 Task: Look for space in Char Bhadrāsan, Bangladesh from 2nd June, 2023 to 15th June, 2023 for 2 adults and 1 pet in price range Rs.10000 to Rs.15000. Place can be entire place with 1  bedroom having 1 bed and 1 bathroom. Property type can be hotel. Amenities needed are: air conditioning, . Booking option can be shelf check-in. Required host language is English.
Action: Mouse moved to (426, 101)
Screenshot: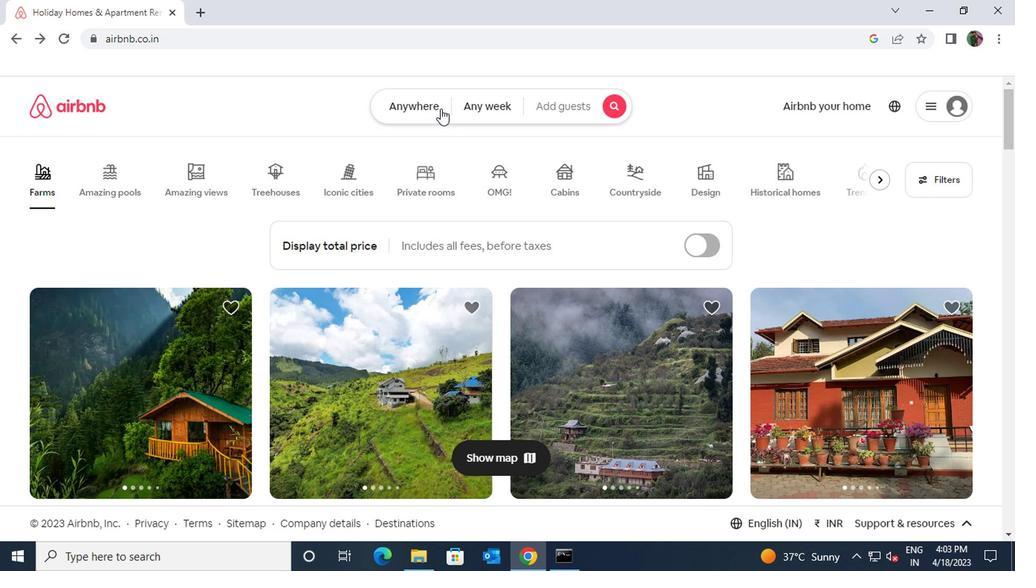 
Action: Mouse pressed left at (426, 101)
Screenshot: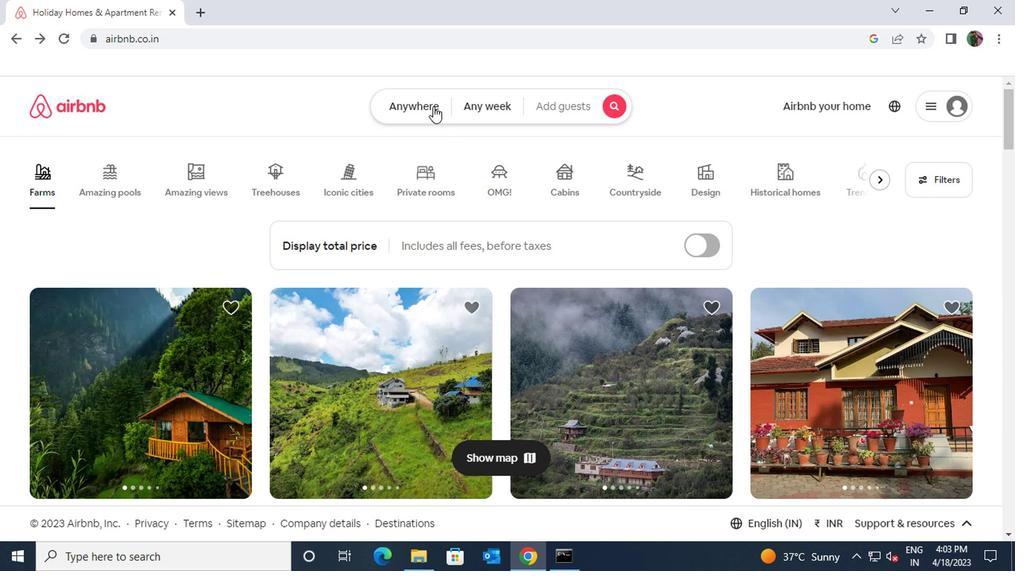 
Action: Mouse moved to (329, 162)
Screenshot: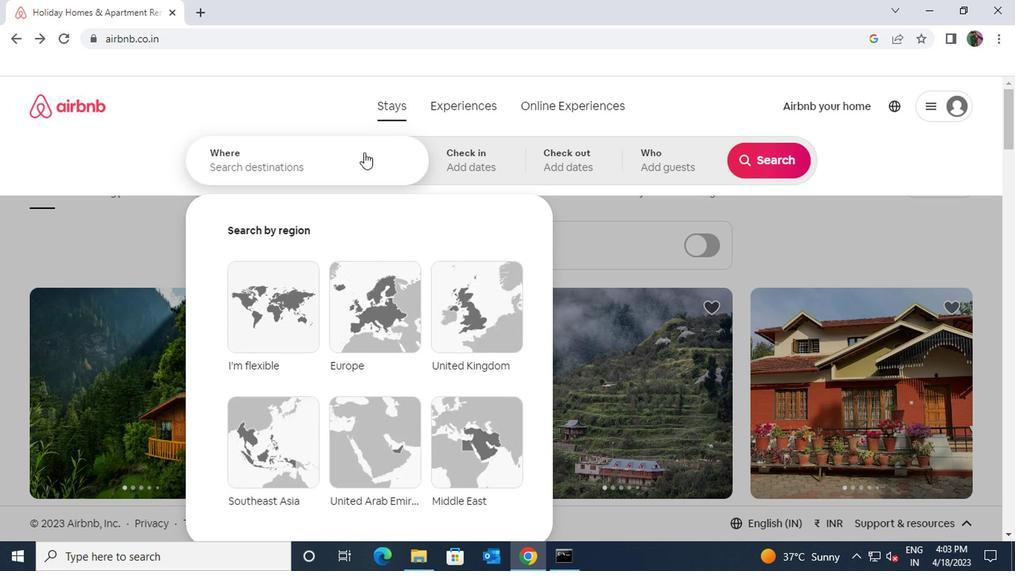
Action: Mouse pressed left at (329, 162)
Screenshot: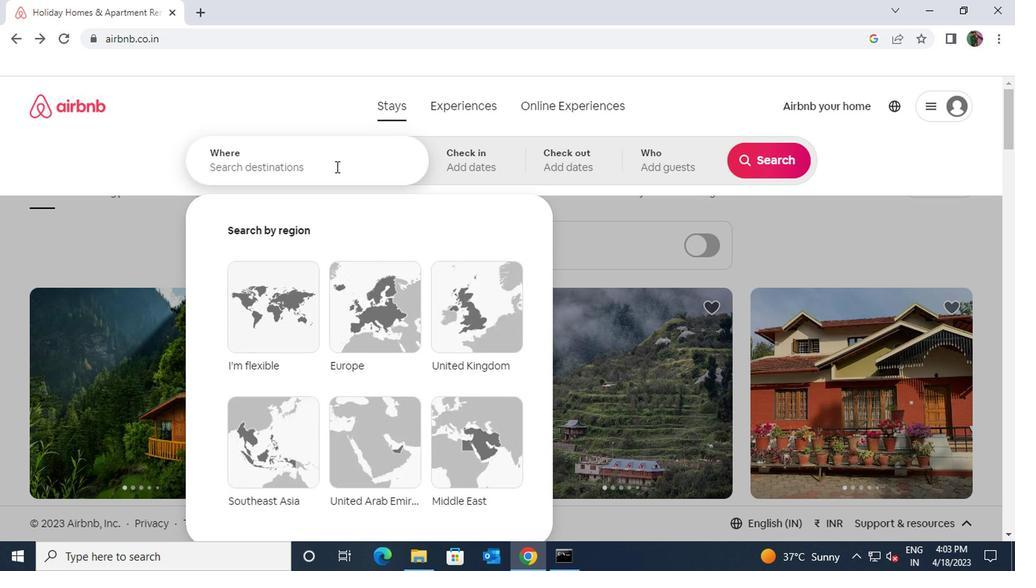 
Action: Key pressed bhadrasan
Screenshot: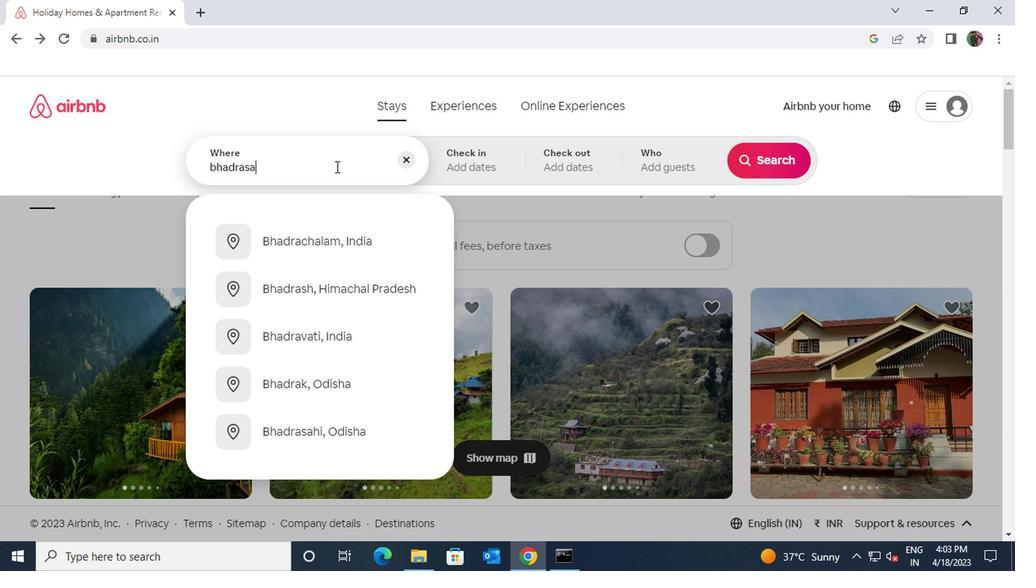 
Action: Mouse moved to (324, 238)
Screenshot: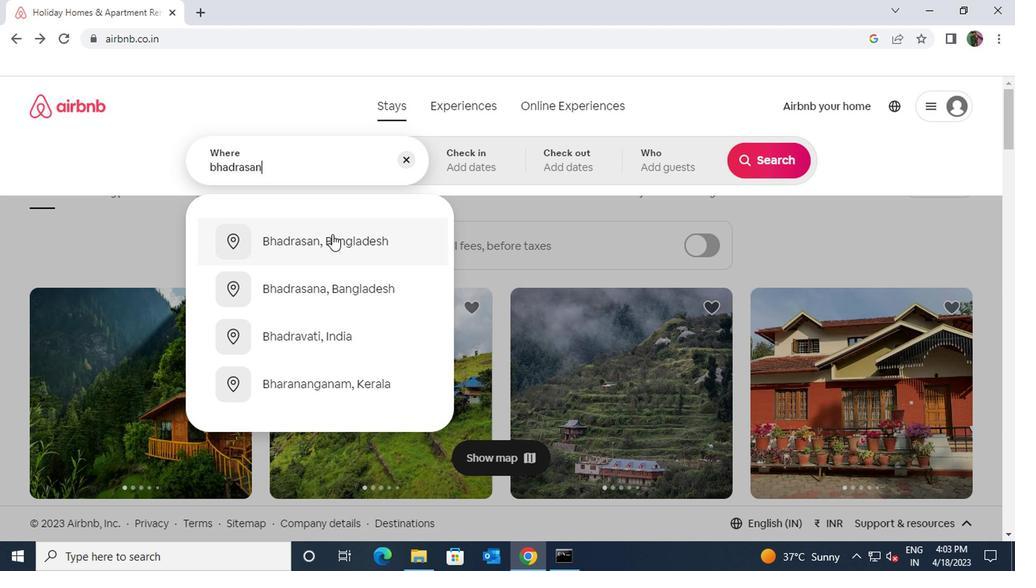
Action: Mouse pressed left at (324, 238)
Screenshot: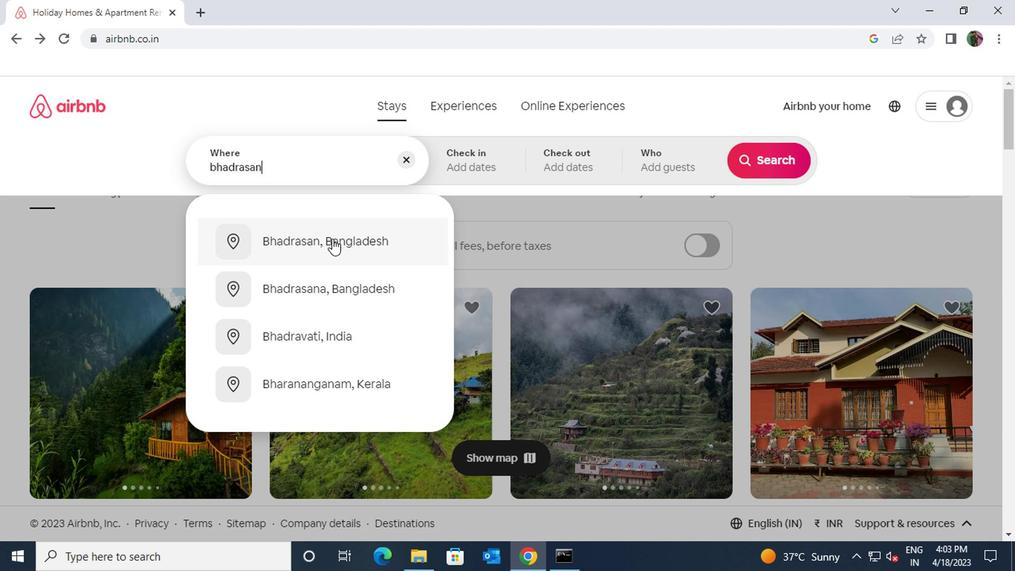 
Action: Mouse moved to (745, 278)
Screenshot: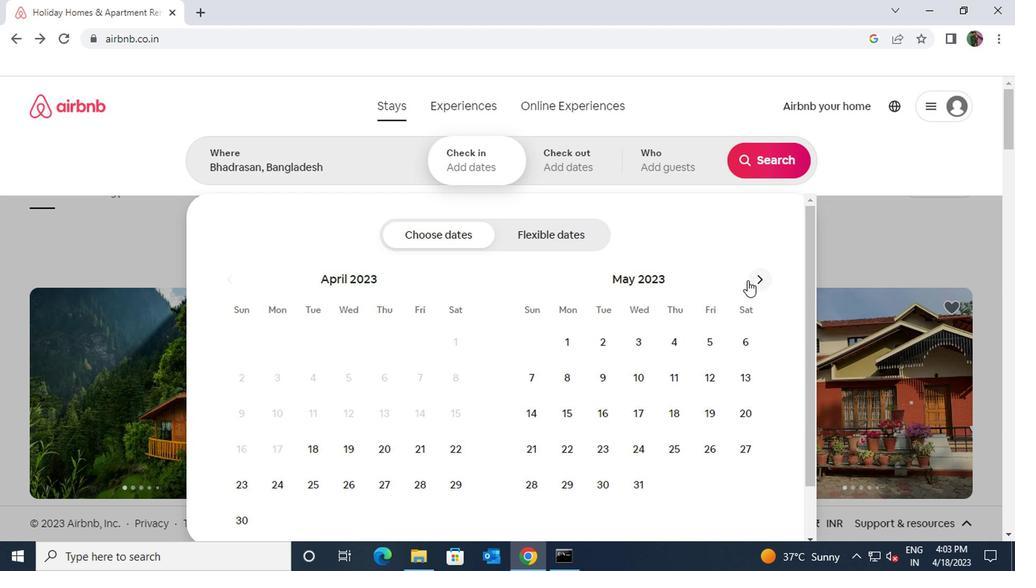 
Action: Mouse pressed left at (745, 278)
Screenshot: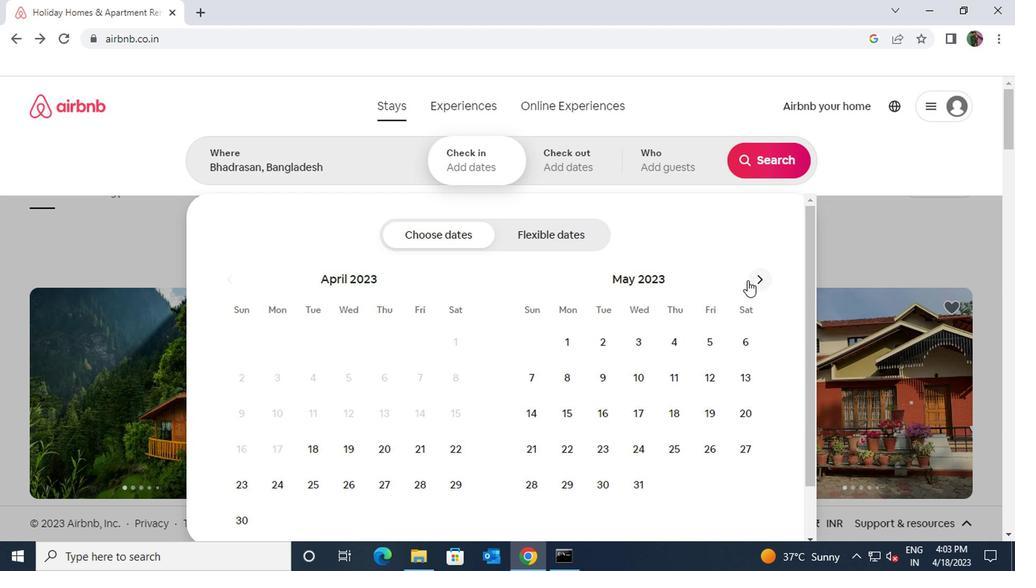 
Action: Mouse moved to (756, 279)
Screenshot: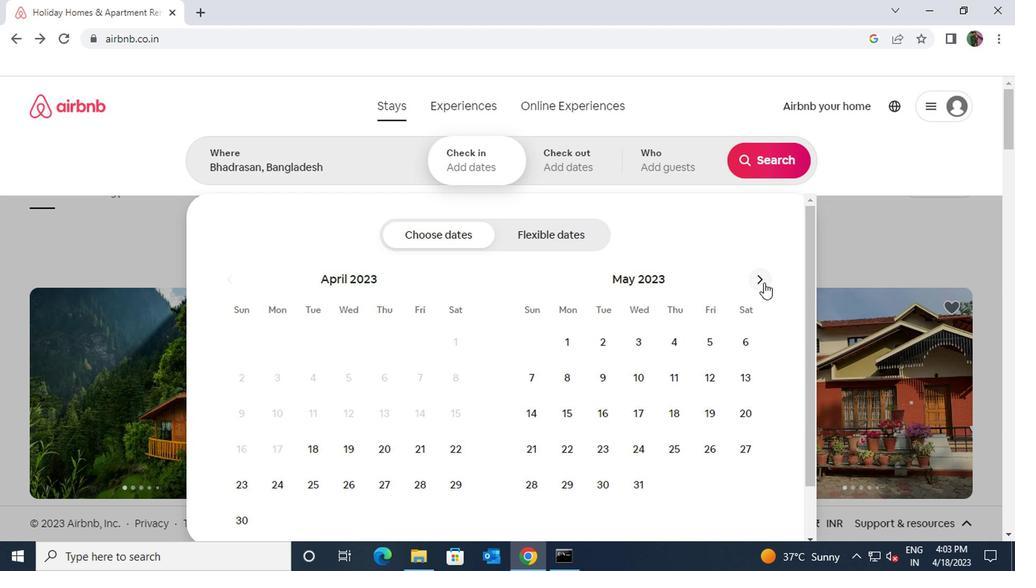 
Action: Mouse pressed left at (756, 279)
Screenshot: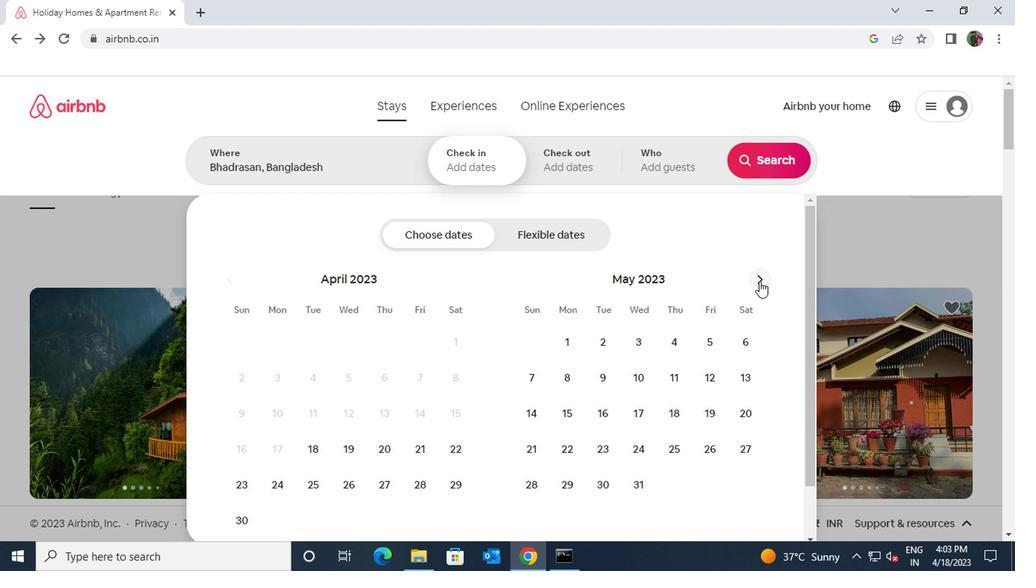 
Action: Mouse moved to (713, 344)
Screenshot: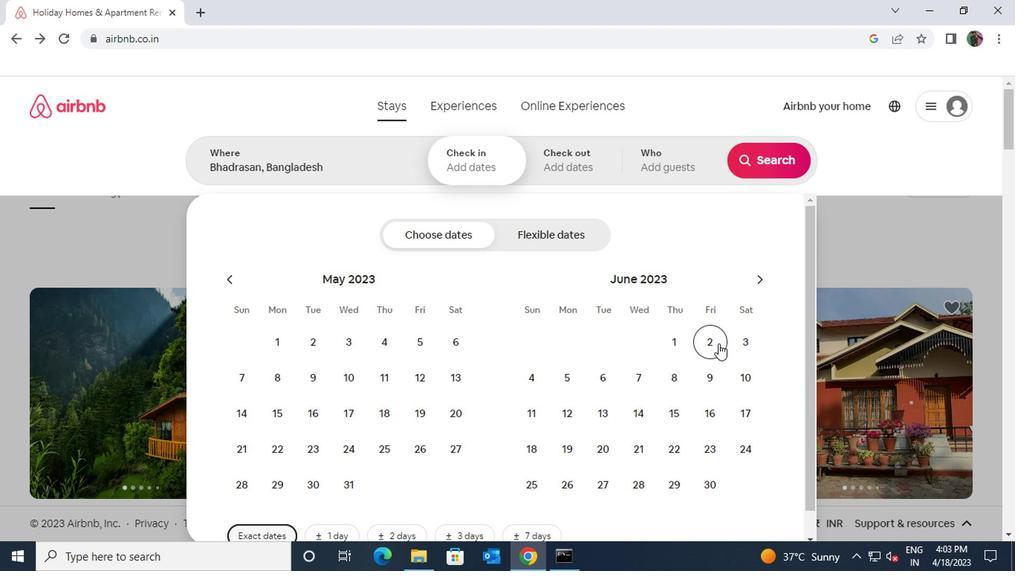 
Action: Mouse pressed left at (713, 344)
Screenshot: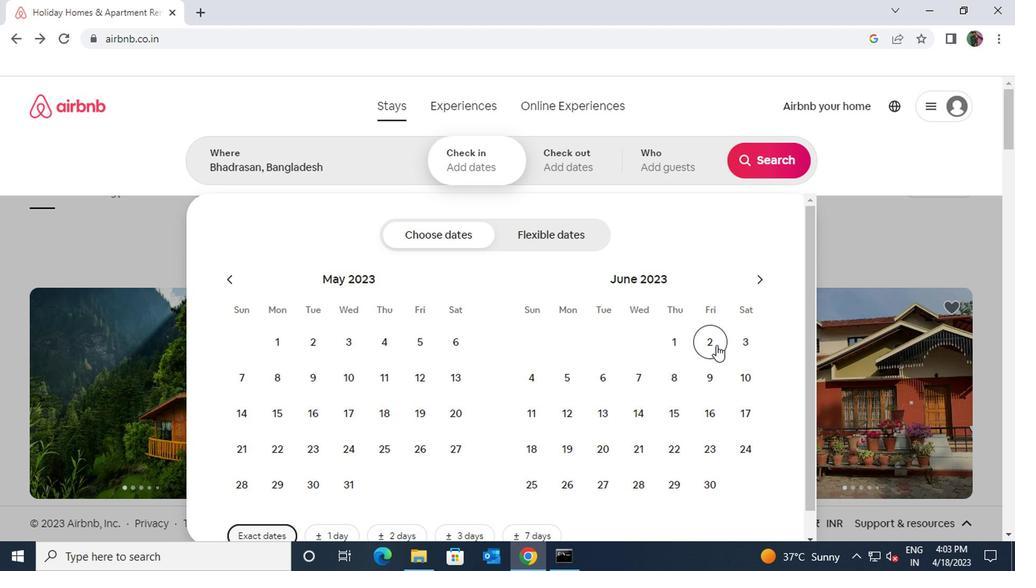 
Action: Mouse moved to (670, 412)
Screenshot: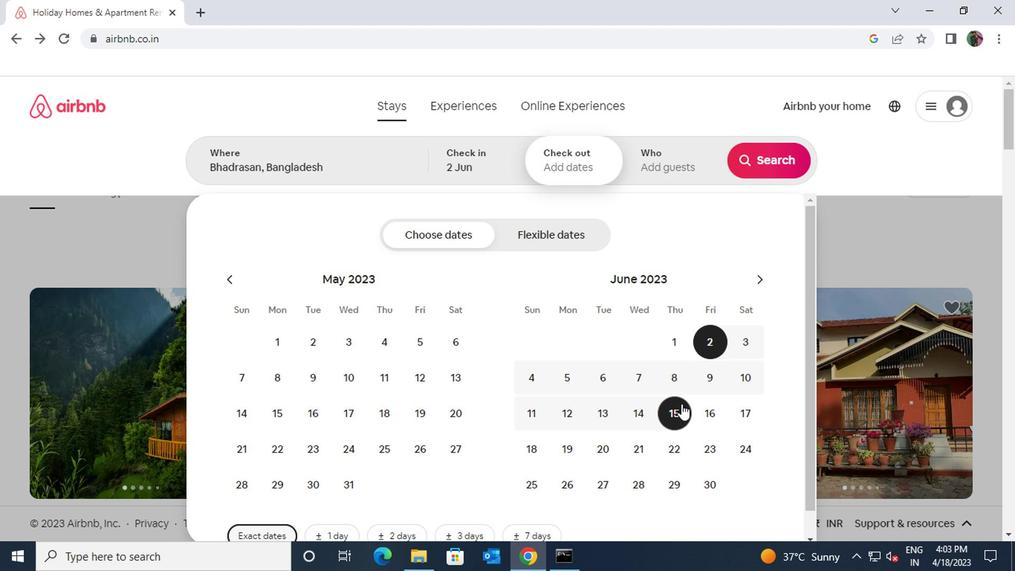 
Action: Mouse pressed left at (670, 412)
Screenshot: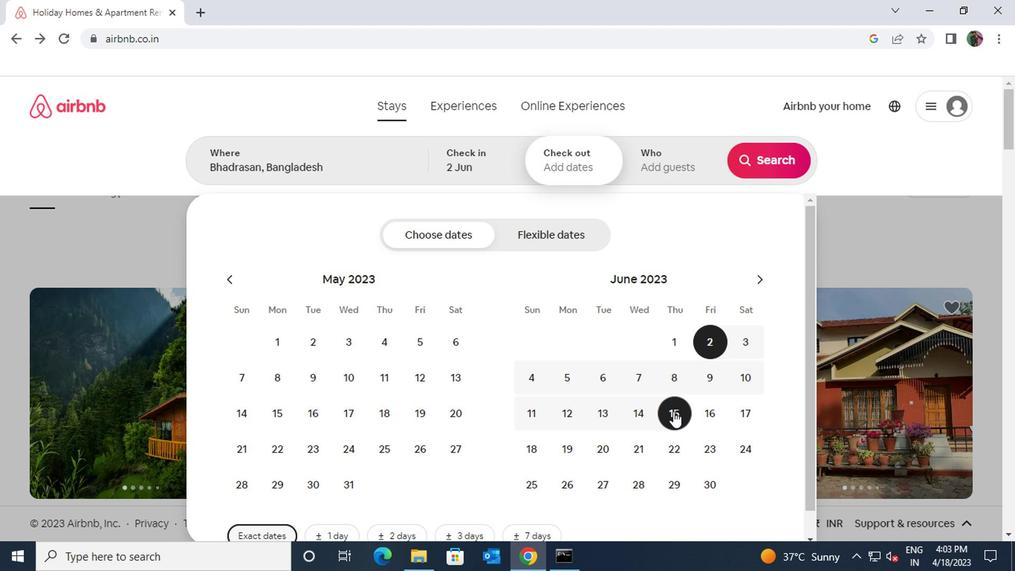
Action: Mouse moved to (655, 158)
Screenshot: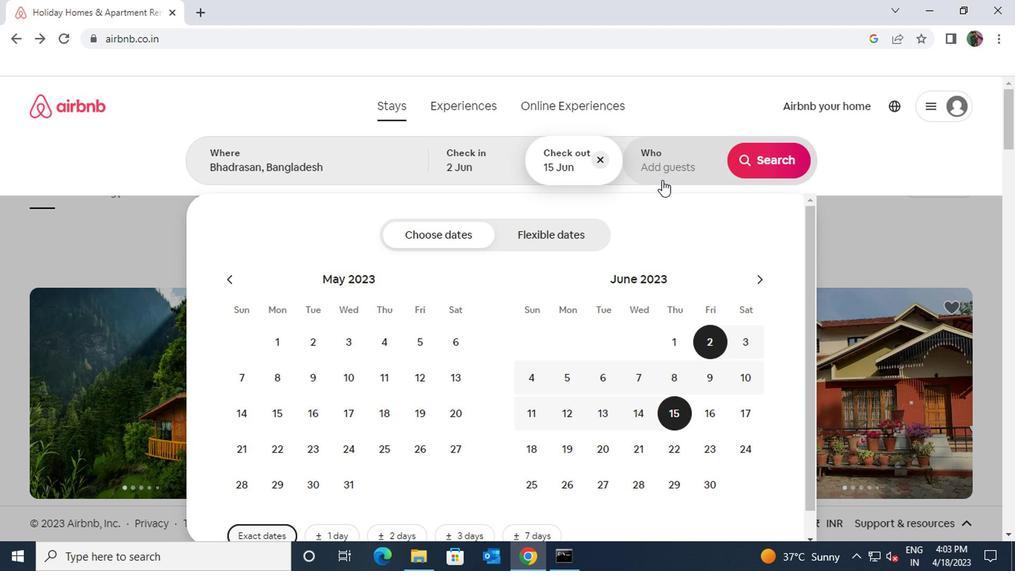 
Action: Mouse pressed left at (655, 158)
Screenshot: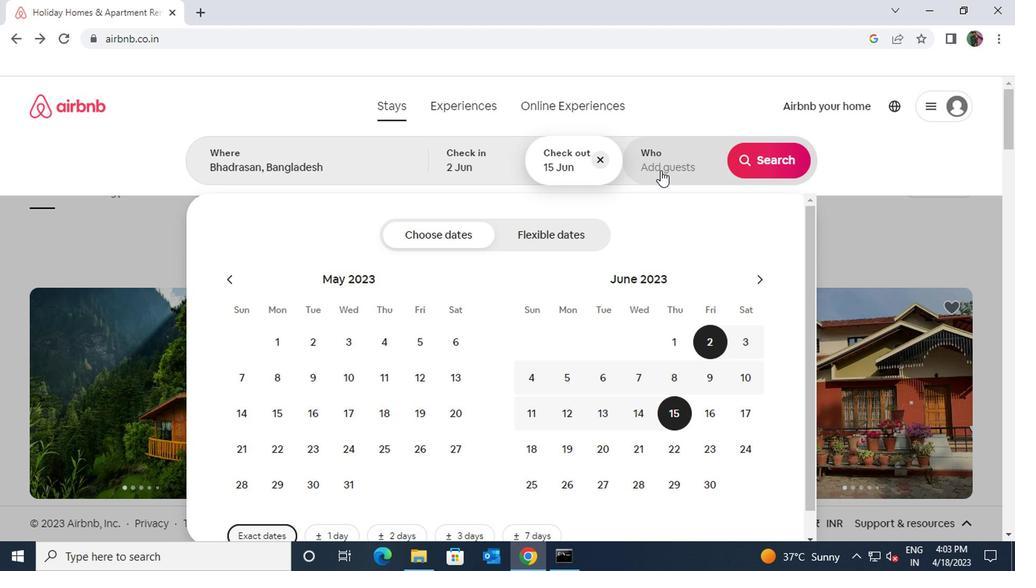 
Action: Mouse moved to (771, 233)
Screenshot: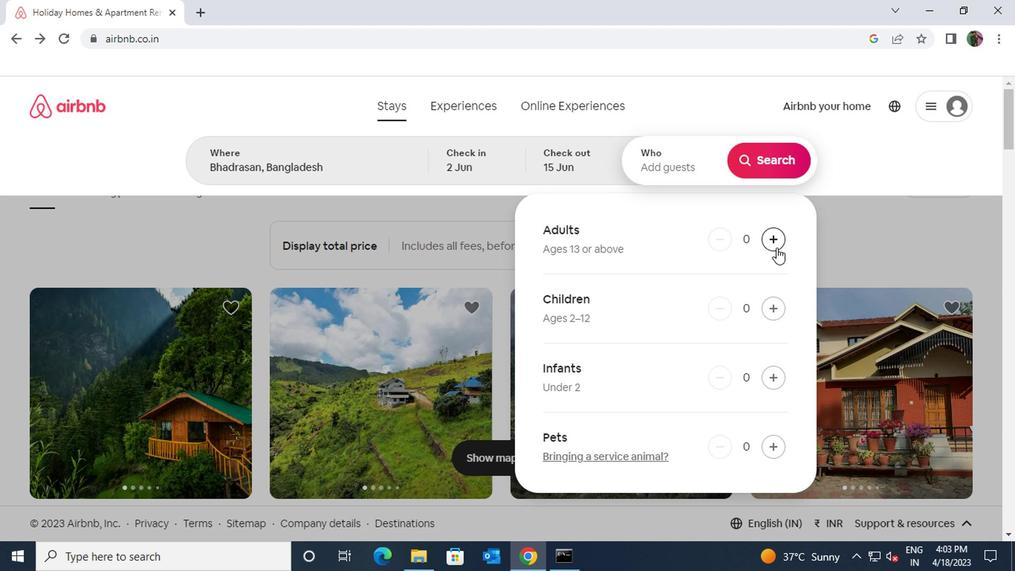 
Action: Mouse pressed left at (771, 233)
Screenshot: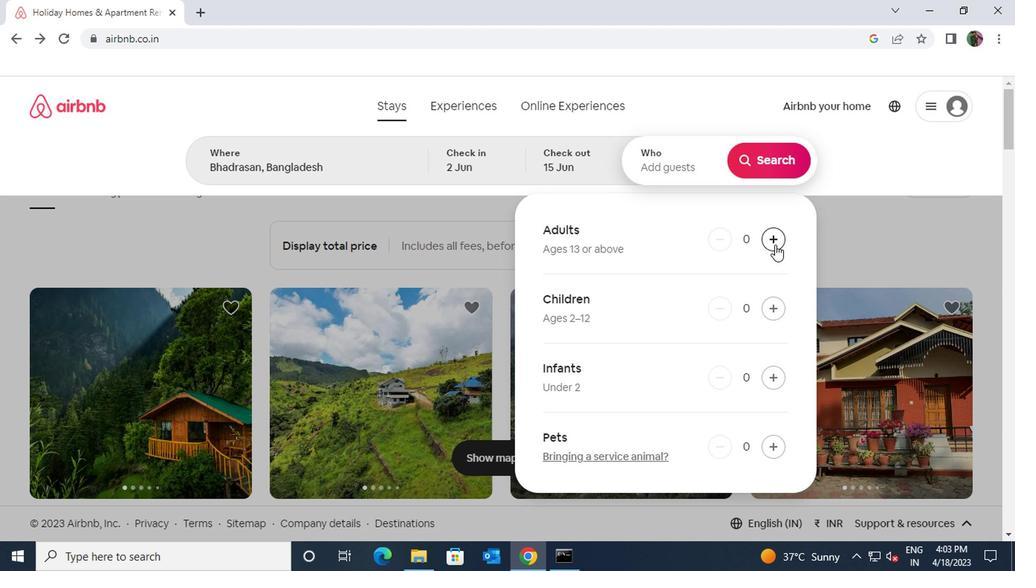 
Action: Mouse pressed left at (771, 233)
Screenshot: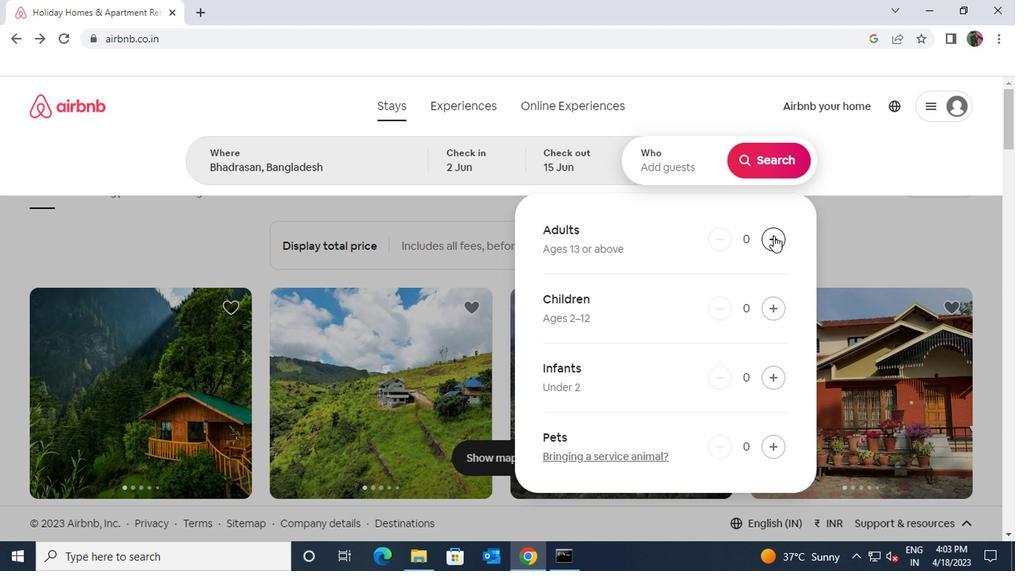 
Action: Mouse moved to (771, 445)
Screenshot: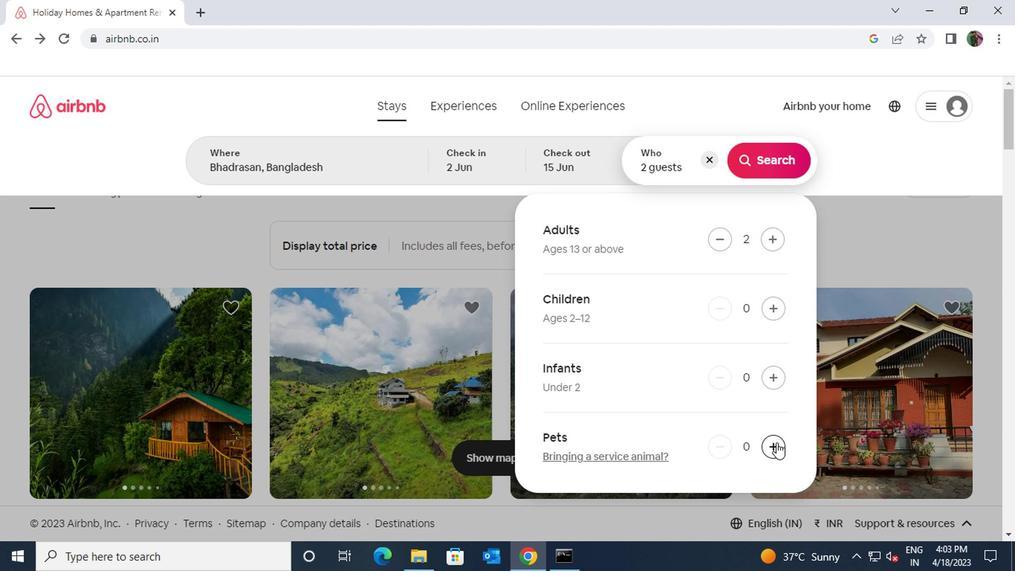 
Action: Mouse pressed left at (771, 445)
Screenshot: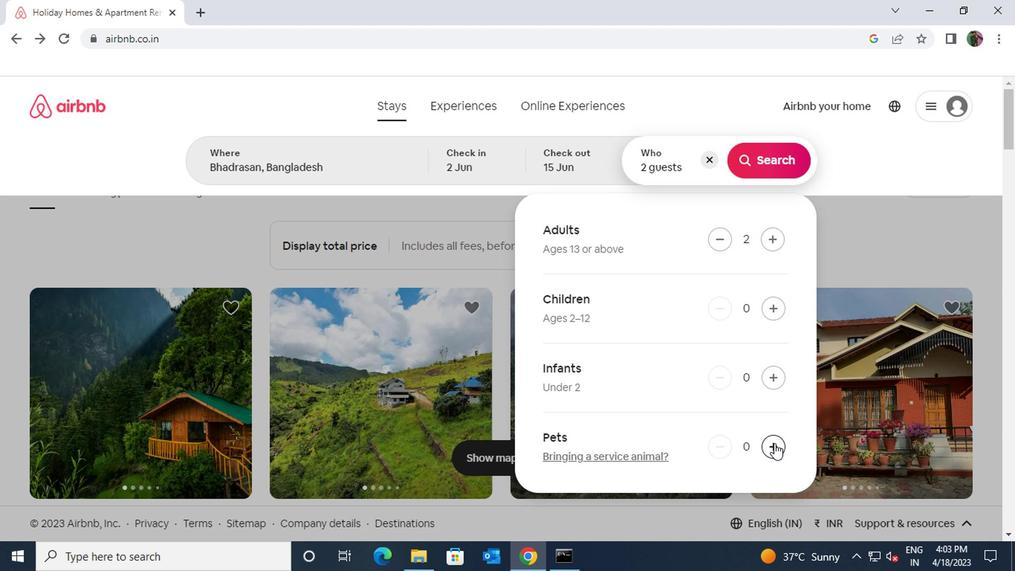 
Action: Mouse moved to (756, 161)
Screenshot: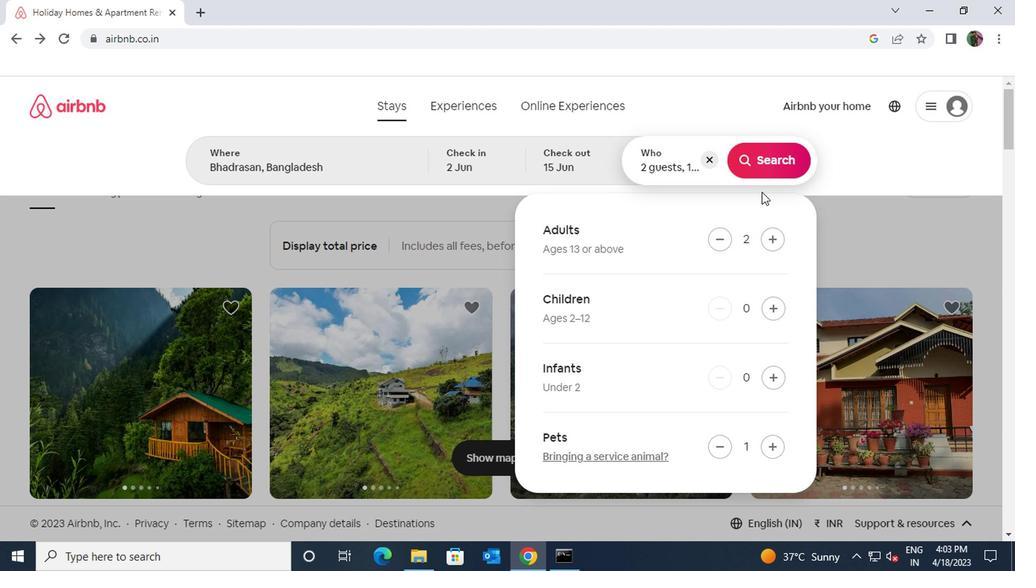 
Action: Mouse pressed left at (756, 161)
Screenshot: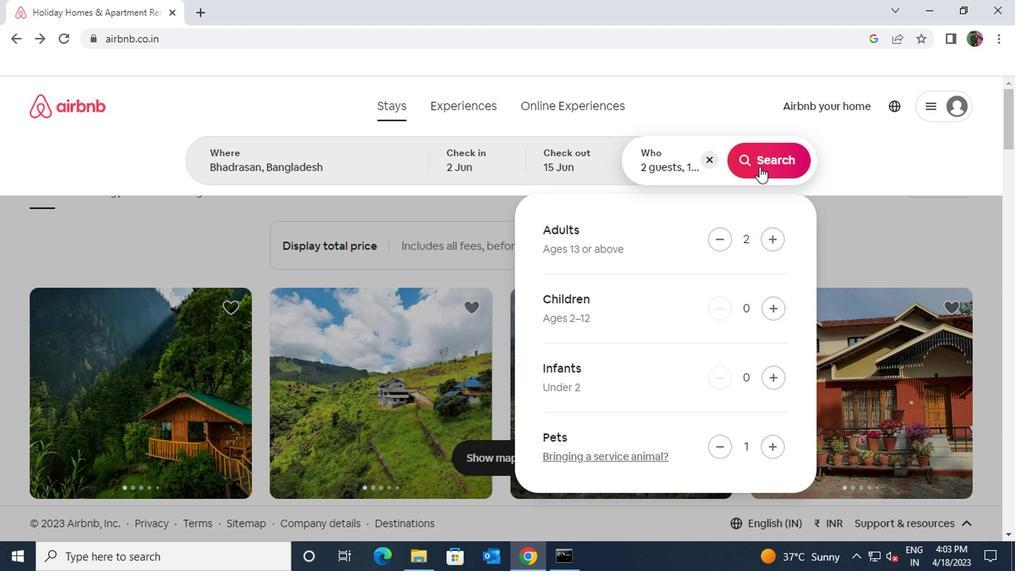 
Action: Mouse moved to (943, 155)
Screenshot: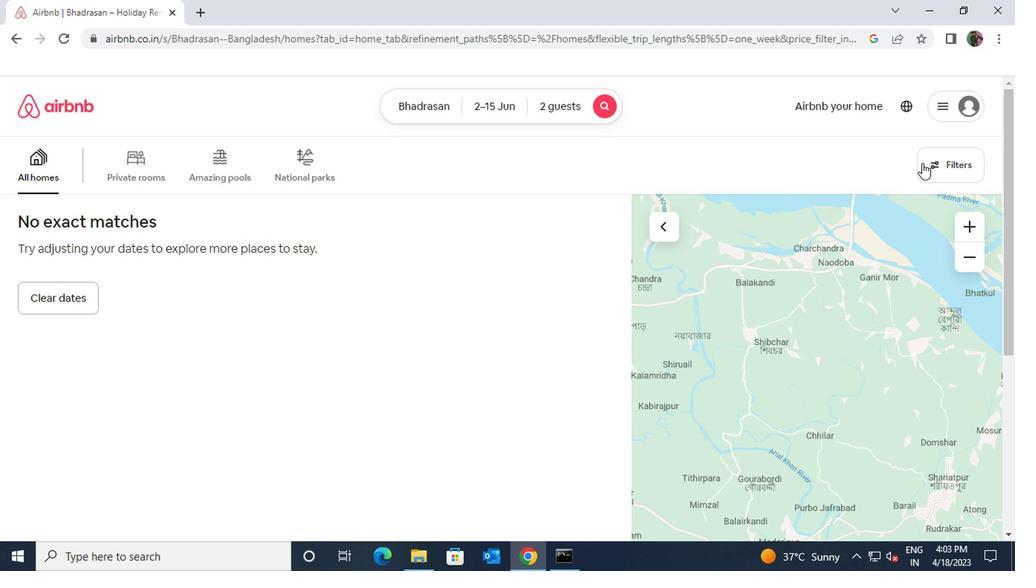 
Action: Mouse pressed left at (943, 155)
Screenshot: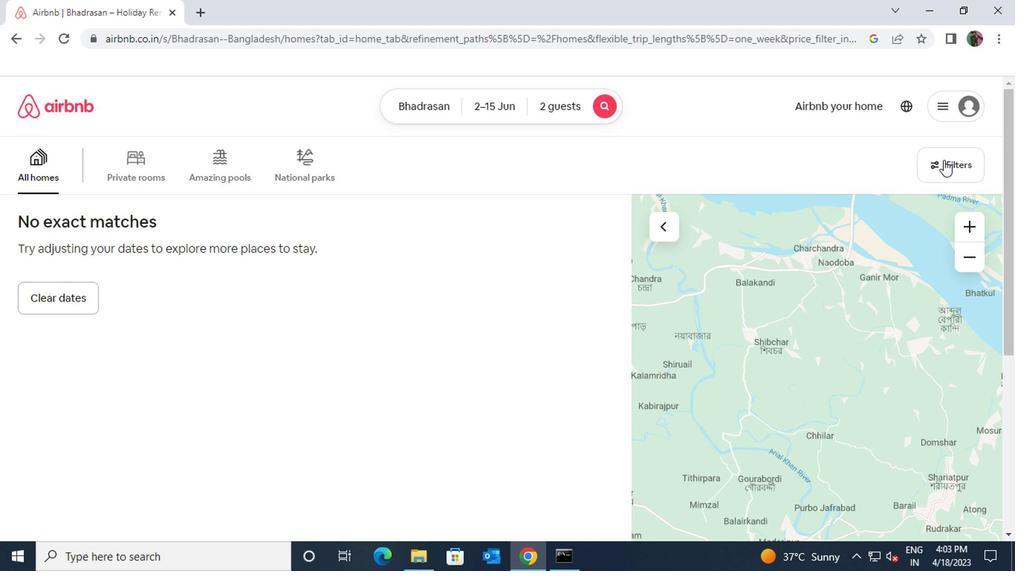 
Action: Mouse moved to (300, 251)
Screenshot: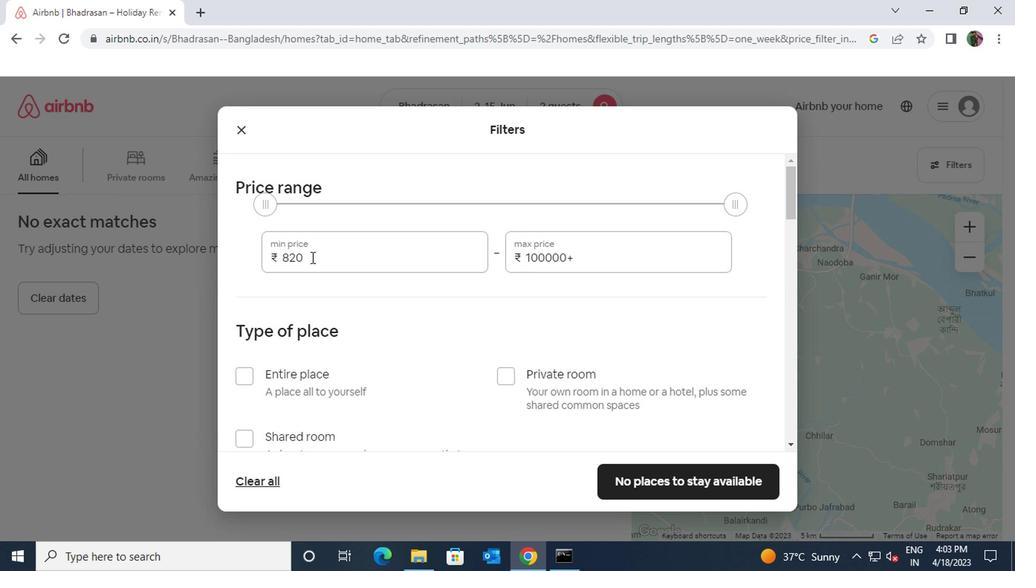 
Action: Mouse pressed left at (300, 251)
Screenshot: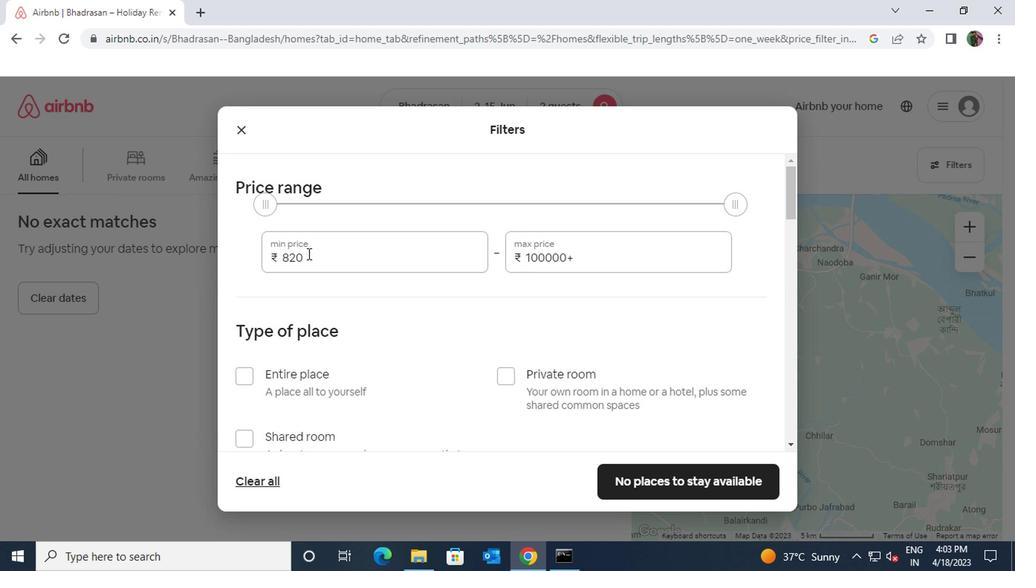 
Action: Mouse moved to (269, 252)
Screenshot: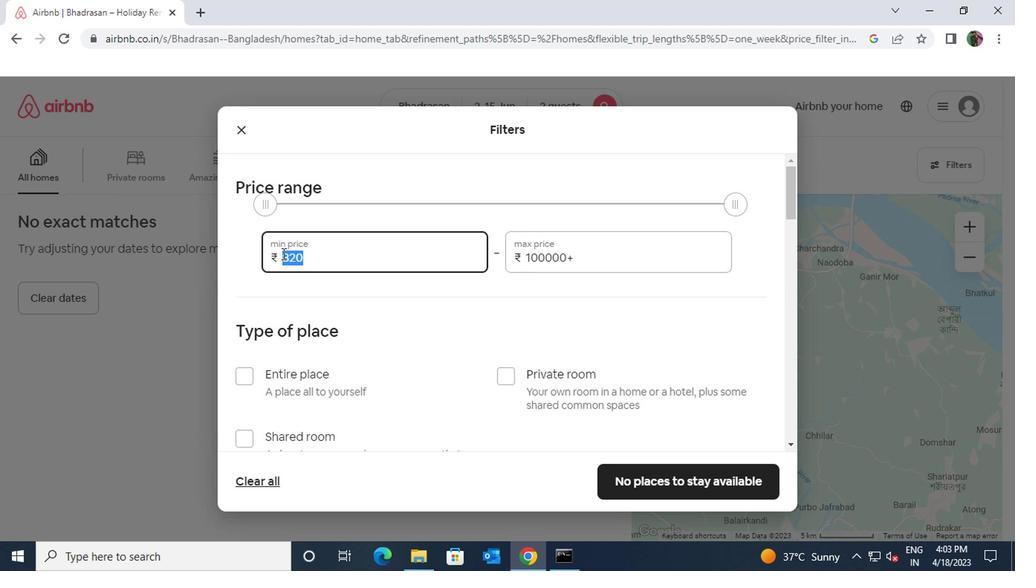 
Action: Key pressed 10000
Screenshot: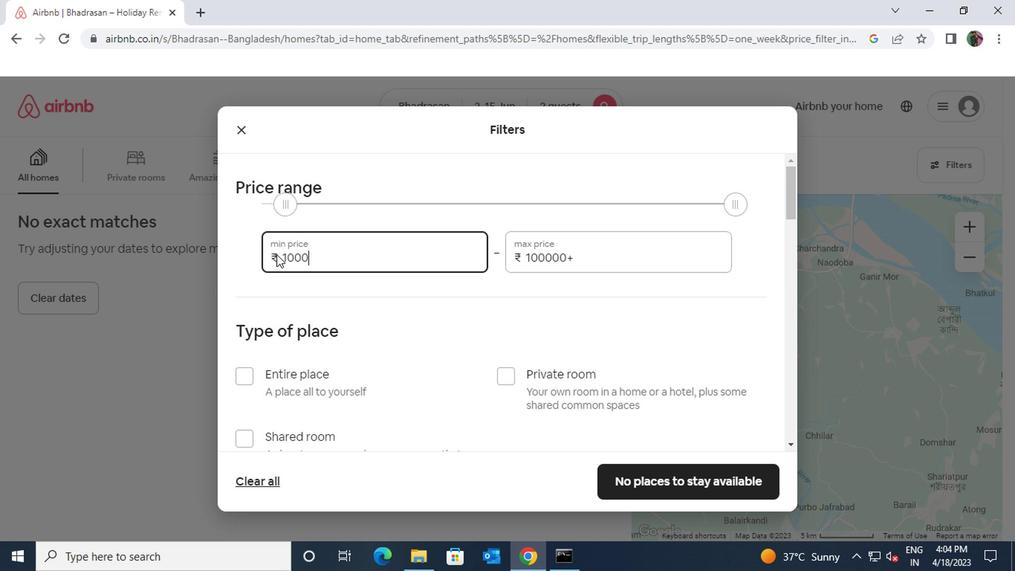 
Action: Mouse moved to (582, 257)
Screenshot: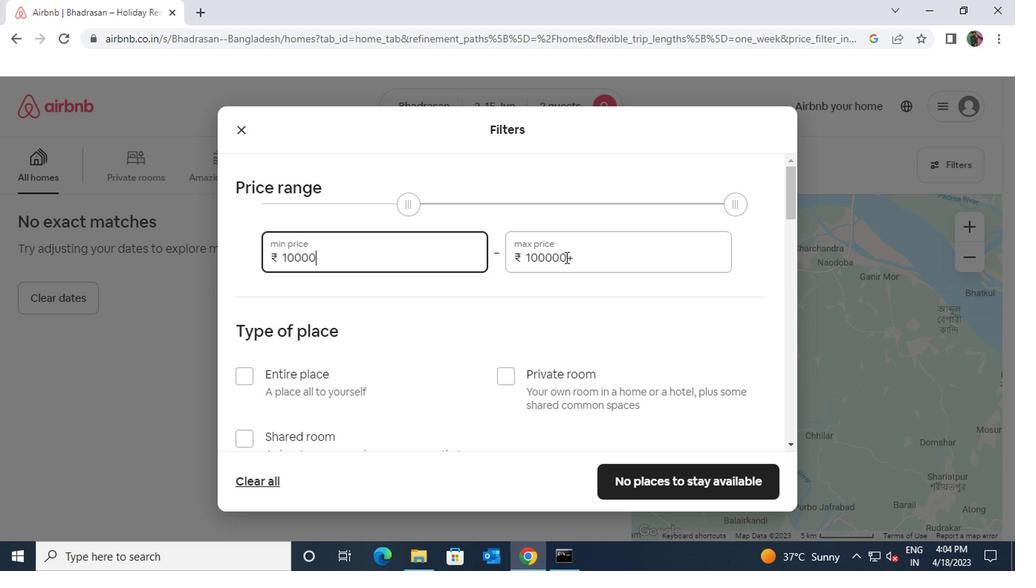 
Action: Mouse pressed left at (582, 257)
Screenshot: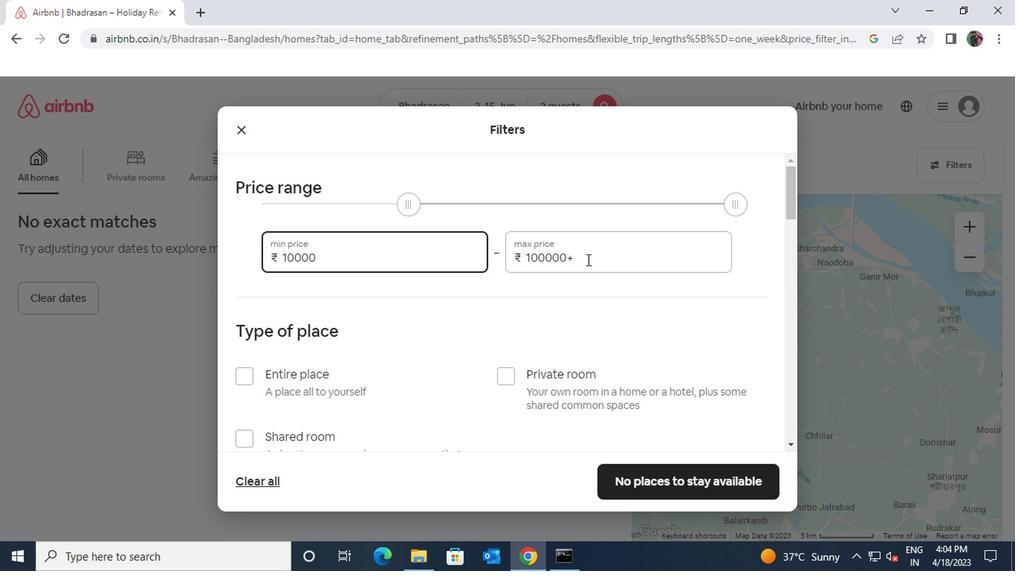 
Action: Mouse moved to (519, 257)
Screenshot: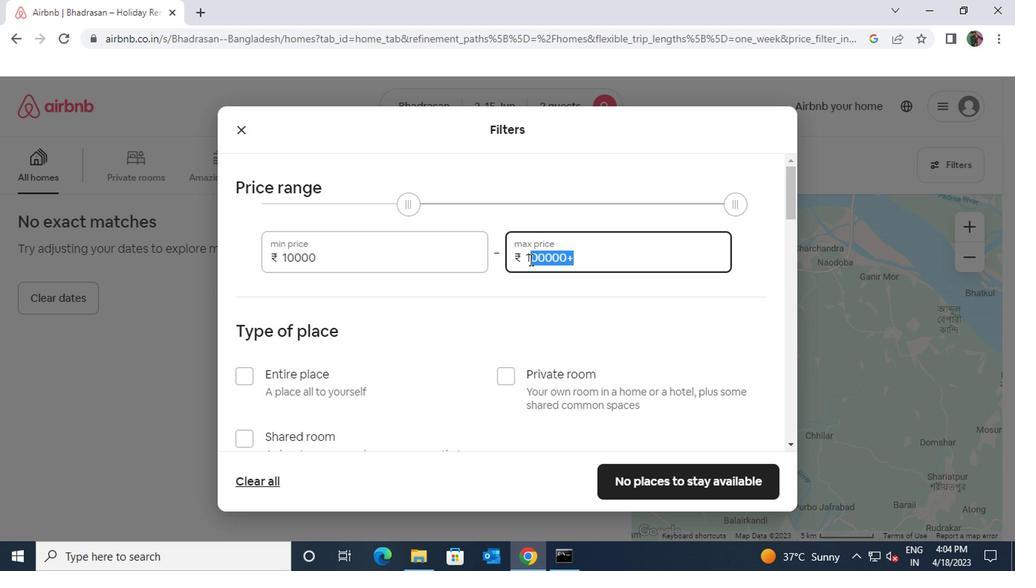 
Action: Key pressed 15000
Screenshot: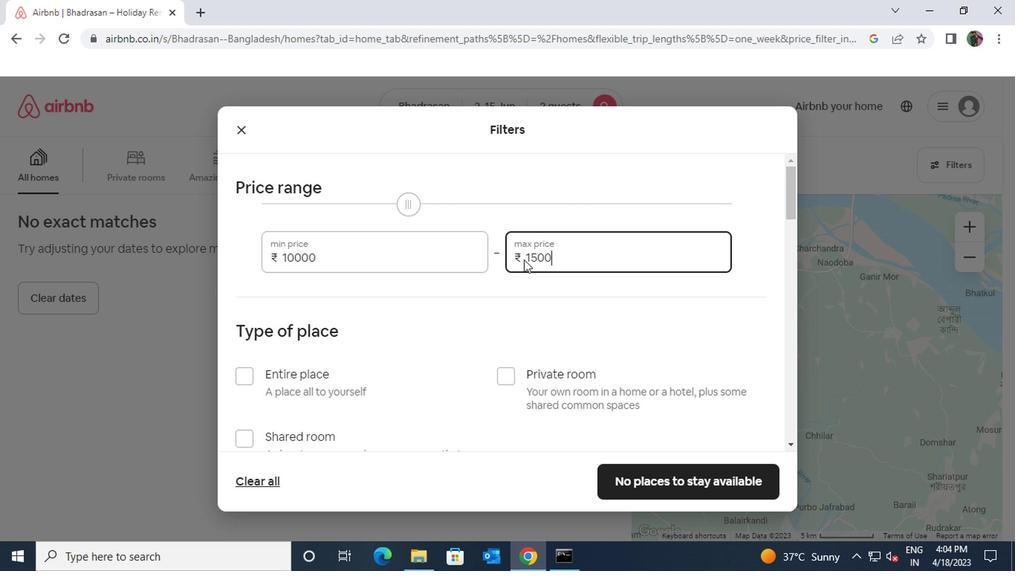 
Action: Mouse moved to (235, 380)
Screenshot: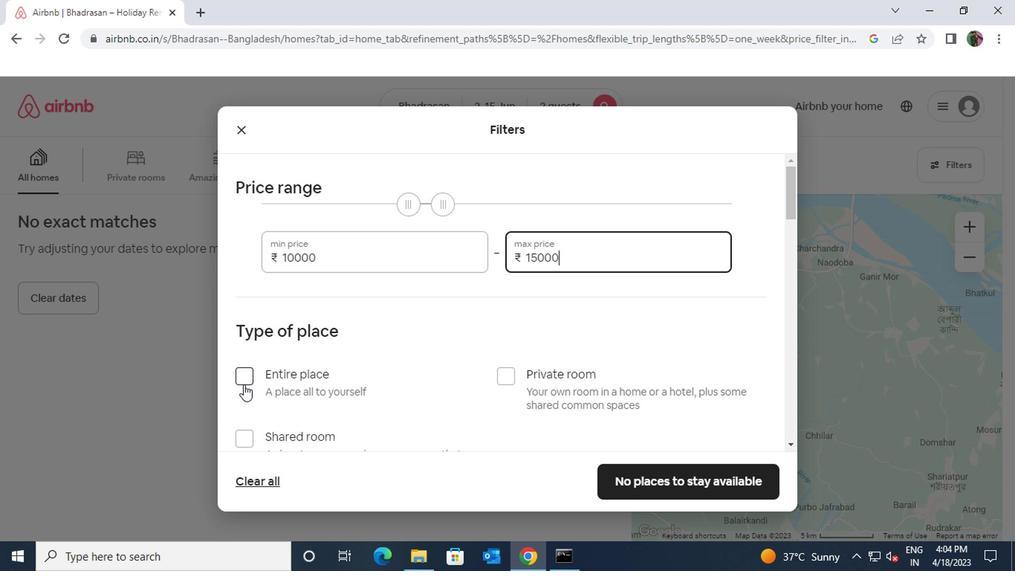 
Action: Mouse pressed left at (235, 380)
Screenshot: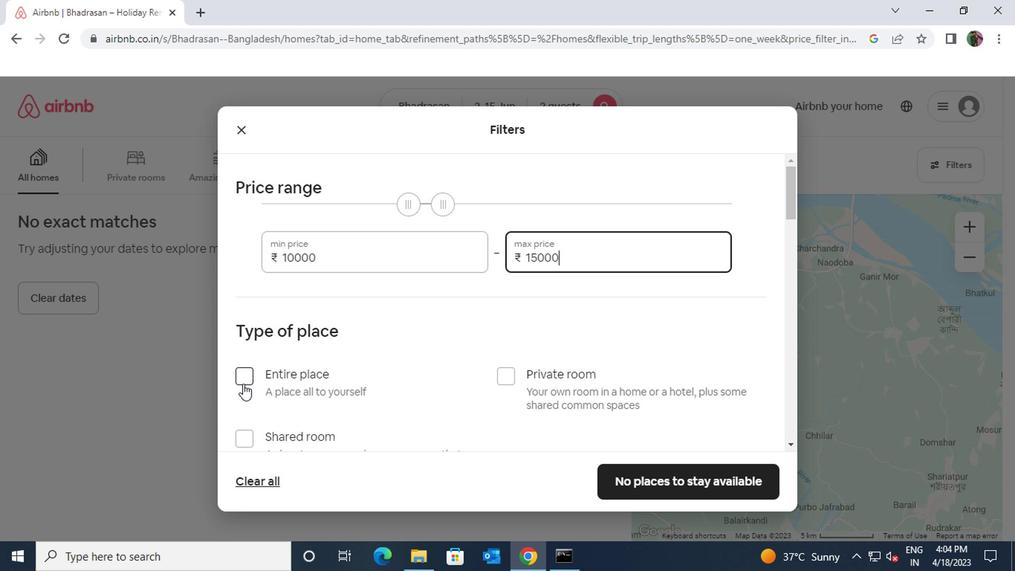 
Action: Mouse moved to (429, 394)
Screenshot: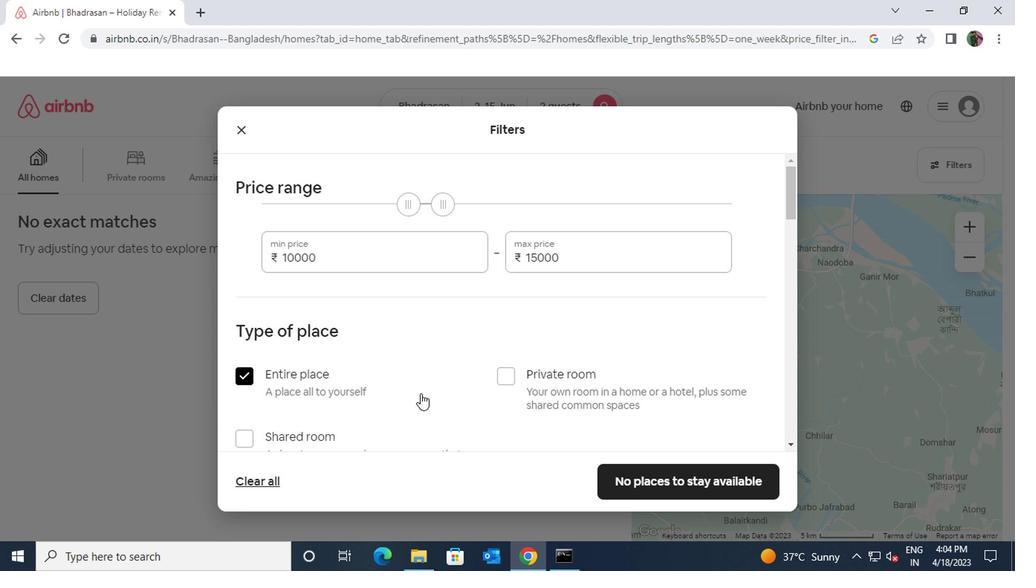 
Action: Mouse scrolled (429, 393) with delta (0, 0)
Screenshot: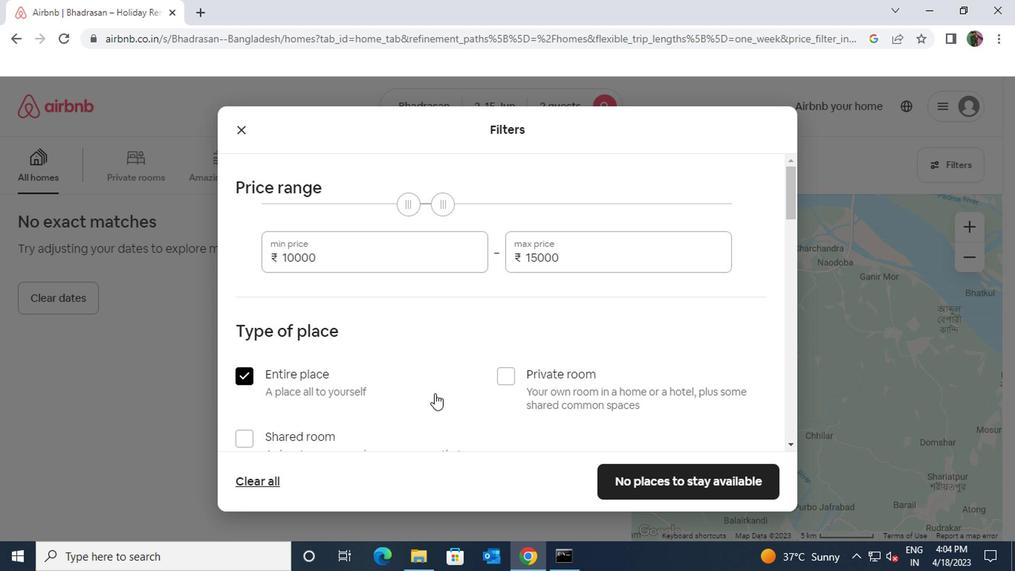 
Action: Mouse scrolled (429, 393) with delta (0, 0)
Screenshot: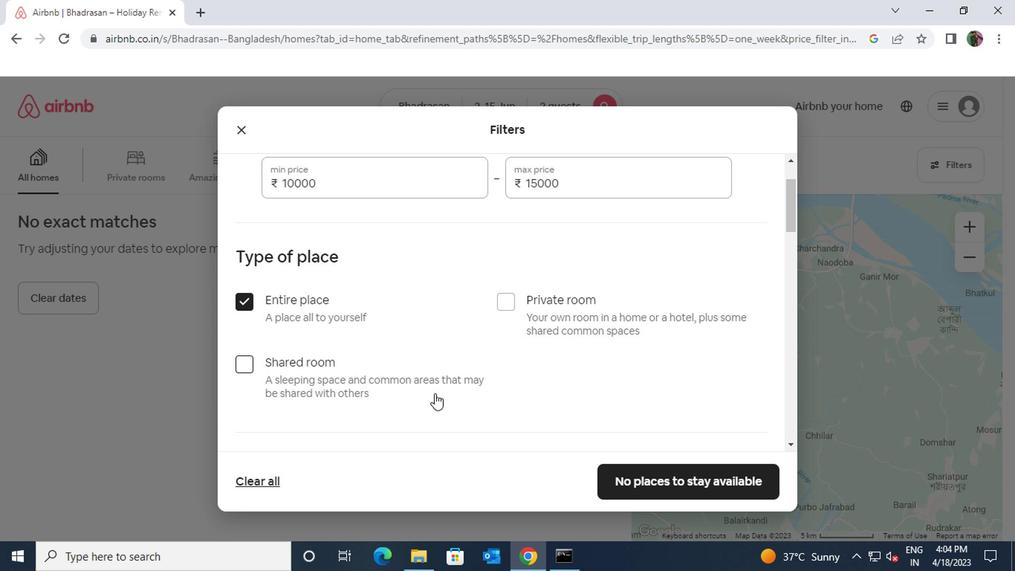 
Action: Mouse scrolled (429, 393) with delta (0, 0)
Screenshot: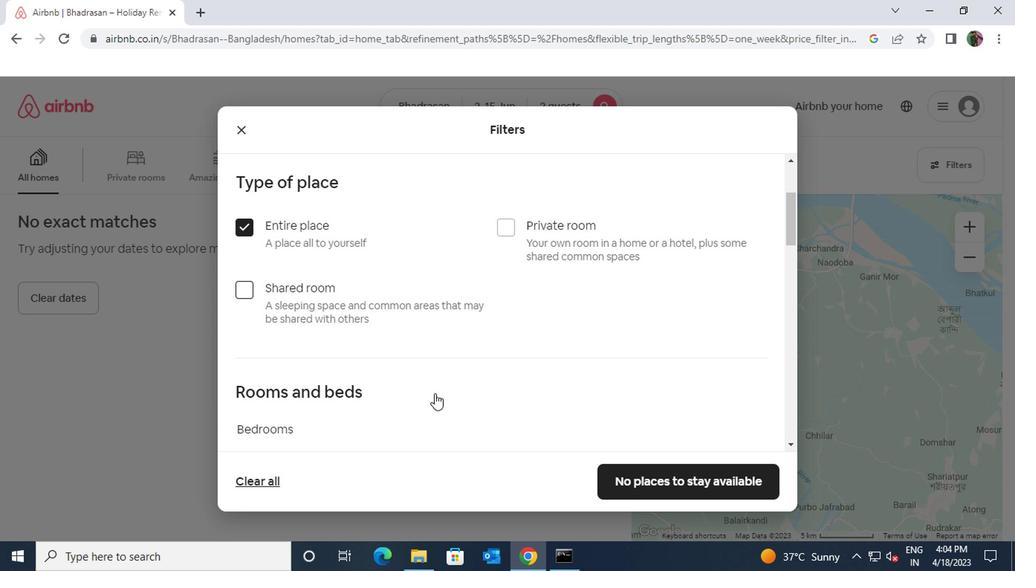 
Action: Mouse moved to (324, 400)
Screenshot: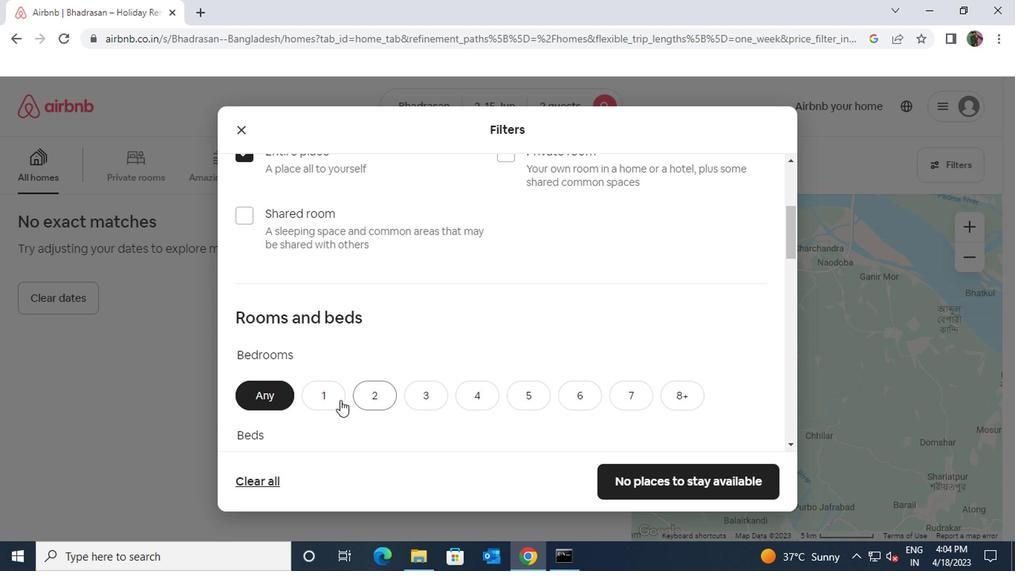 
Action: Mouse pressed left at (324, 400)
Screenshot: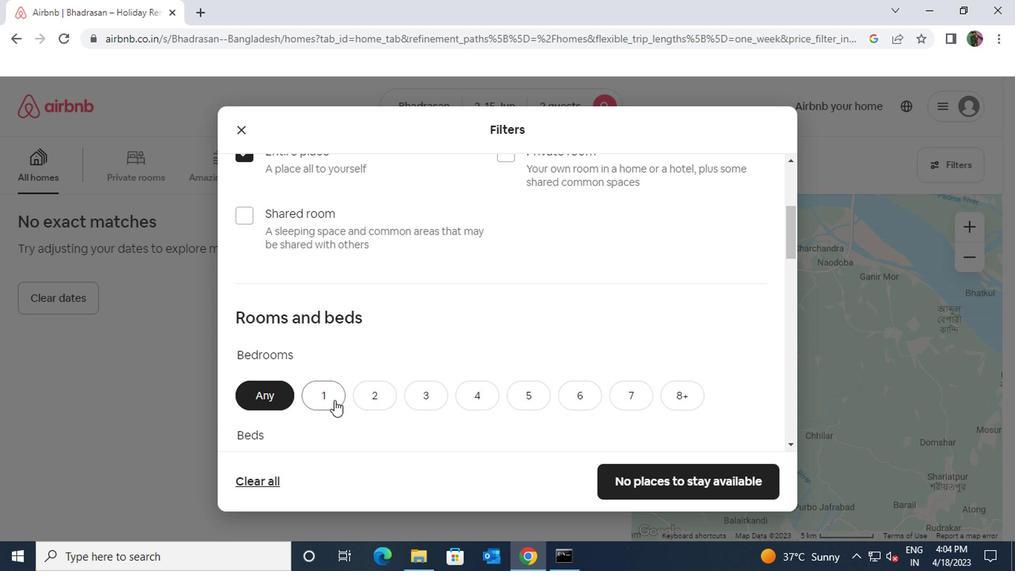 
Action: Mouse scrolled (324, 399) with delta (0, -1)
Screenshot: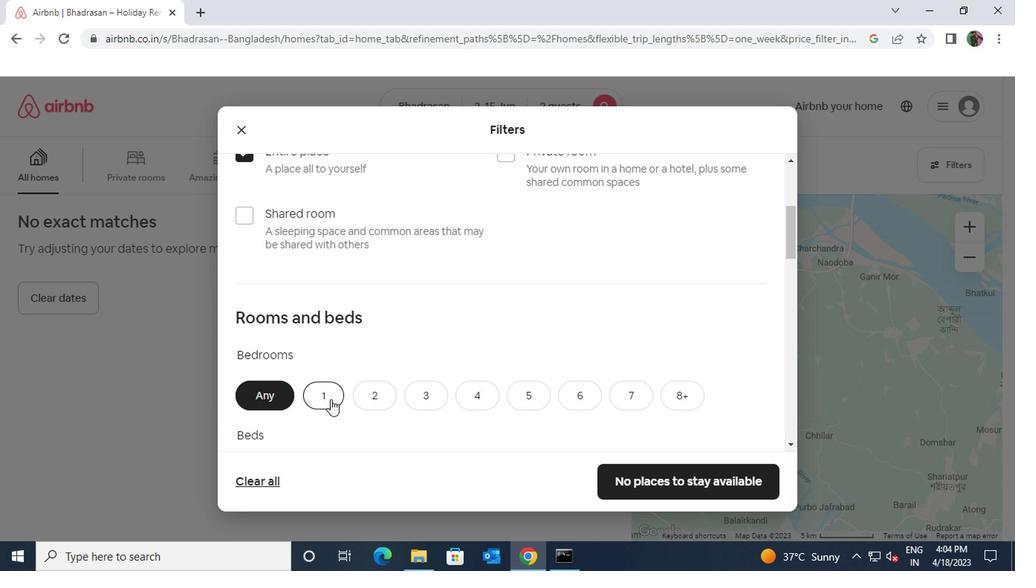
Action: Mouse scrolled (324, 399) with delta (0, -1)
Screenshot: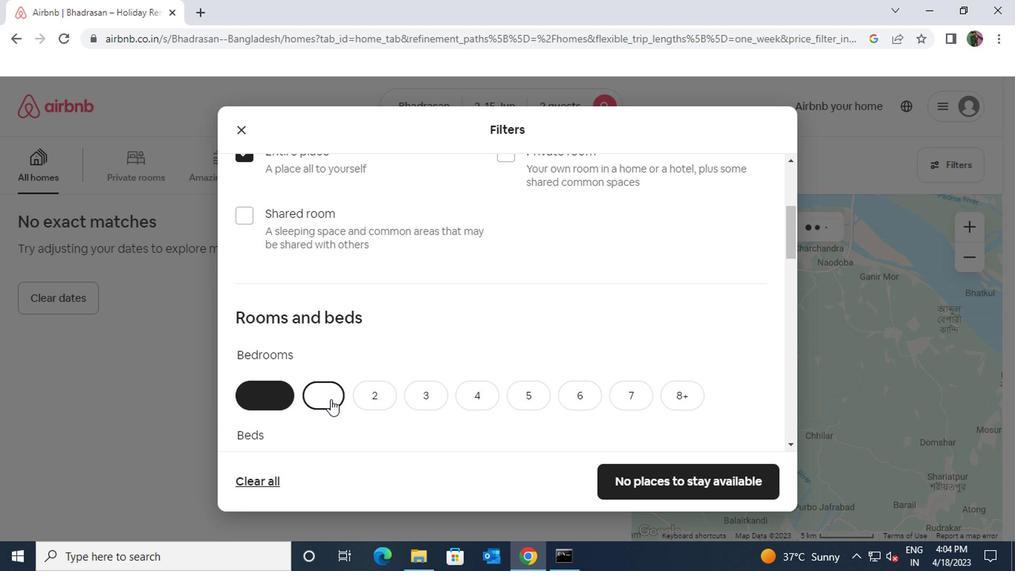 
Action: Mouse moved to (320, 331)
Screenshot: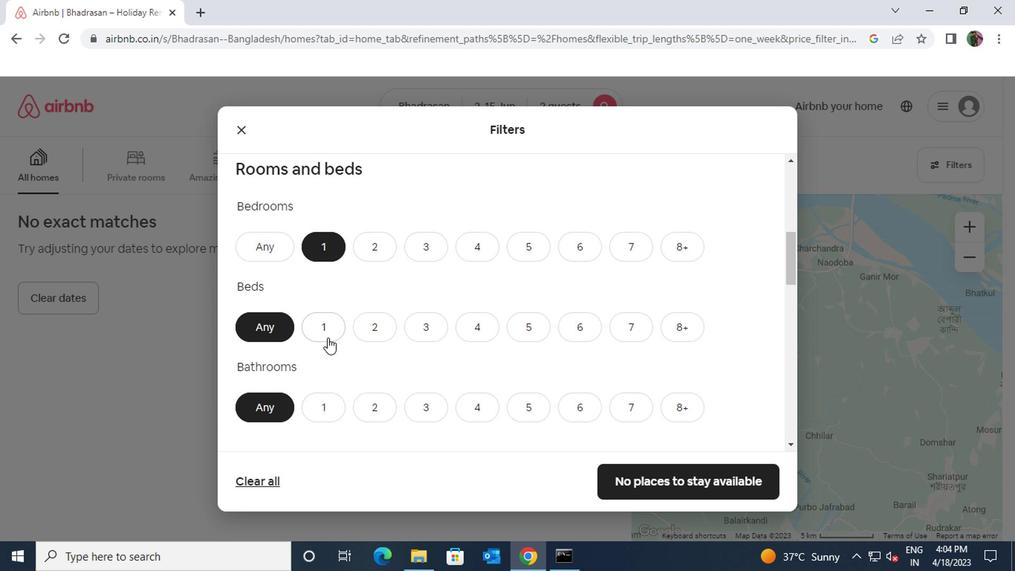 
Action: Mouse pressed left at (320, 331)
Screenshot: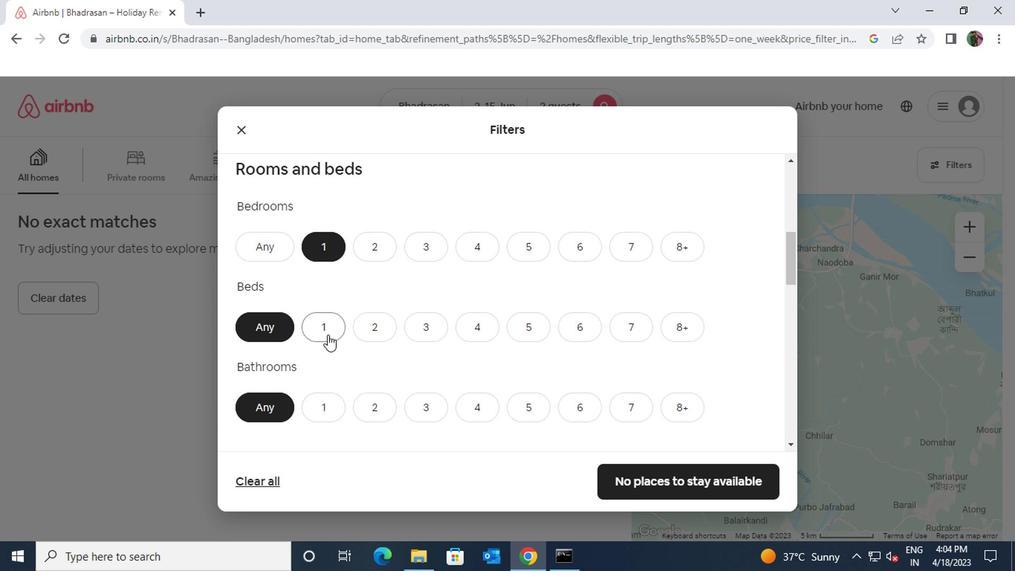 
Action: Mouse moved to (314, 403)
Screenshot: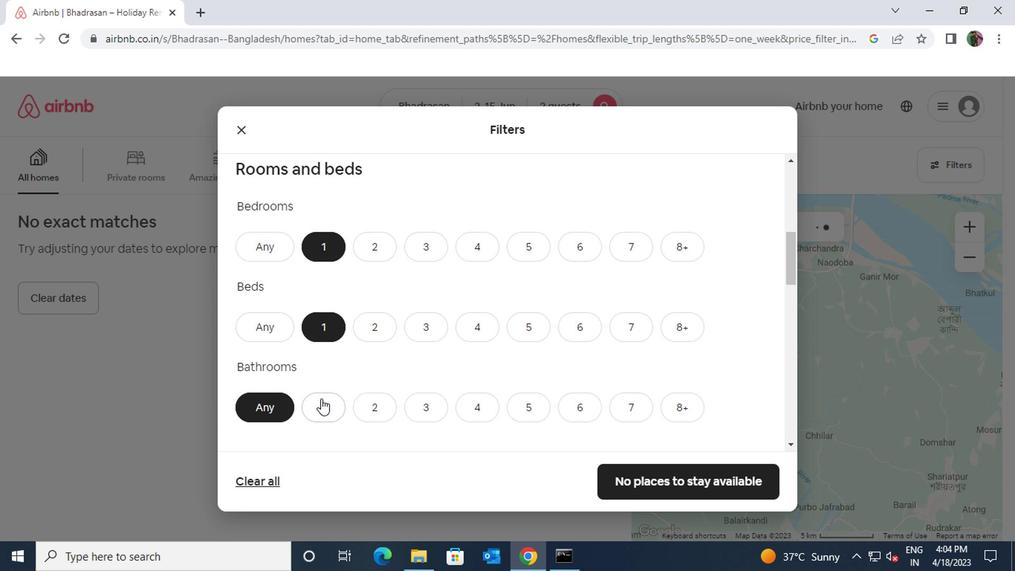 
Action: Mouse pressed left at (314, 403)
Screenshot: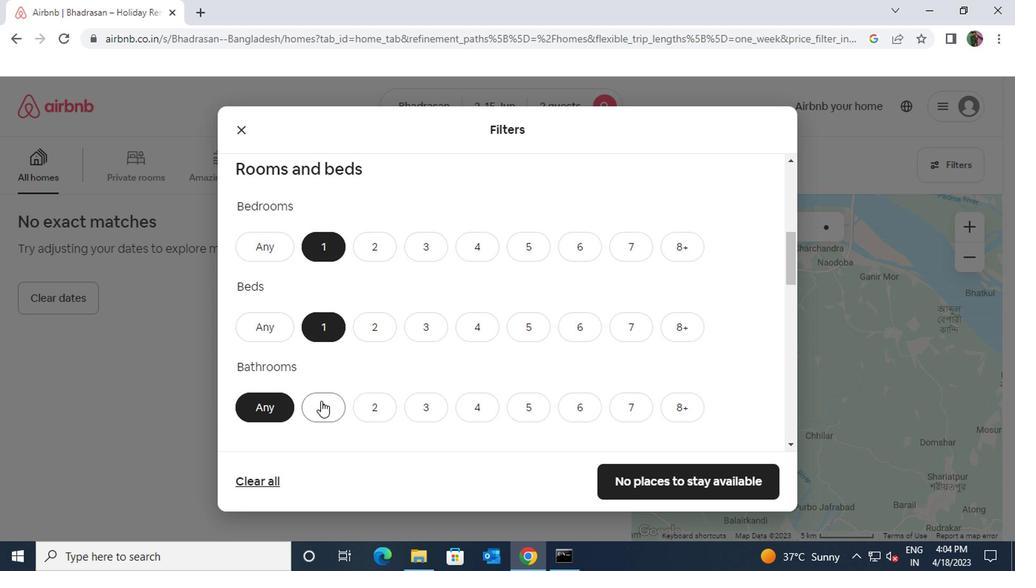 
Action: Mouse moved to (315, 404)
Screenshot: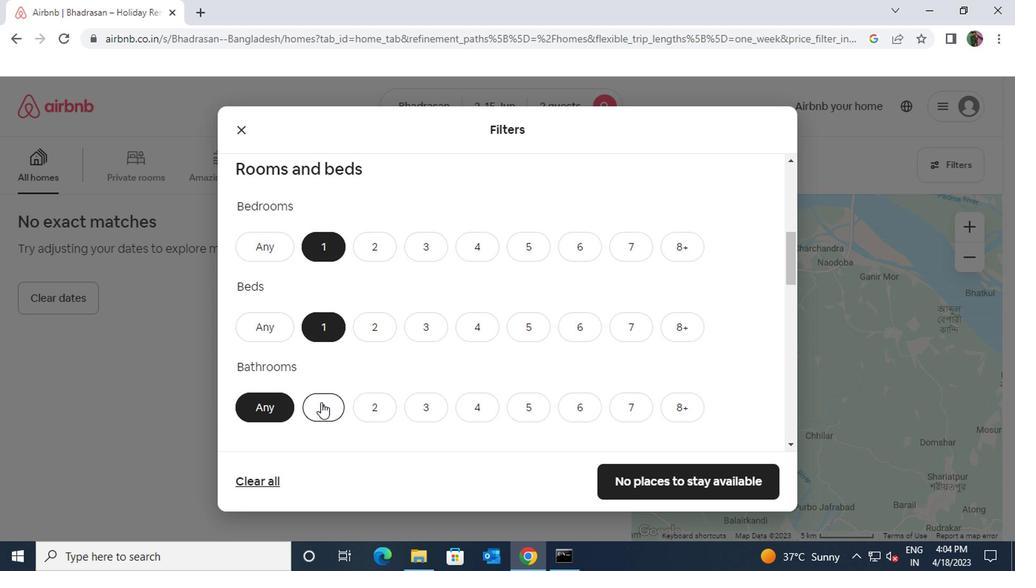 
Action: Mouse scrolled (315, 403) with delta (0, -1)
Screenshot: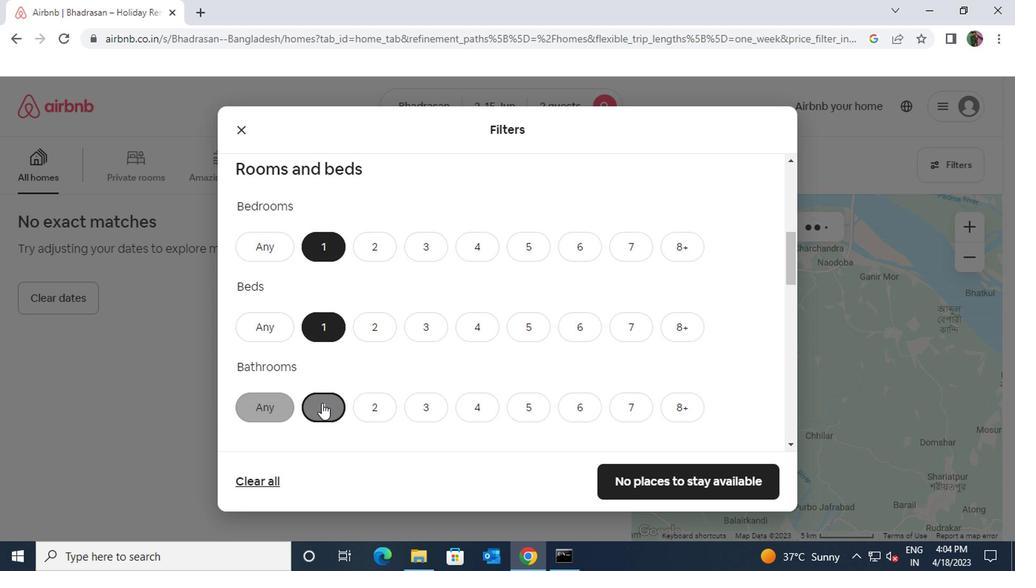 
Action: Mouse scrolled (315, 403) with delta (0, -1)
Screenshot: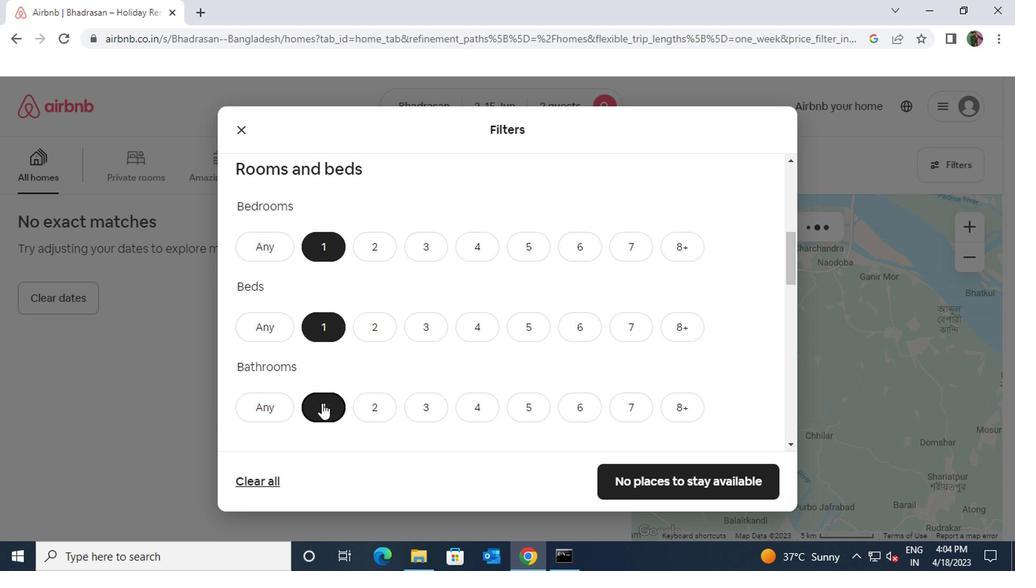 
Action: Mouse scrolled (315, 403) with delta (0, -1)
Screenshot: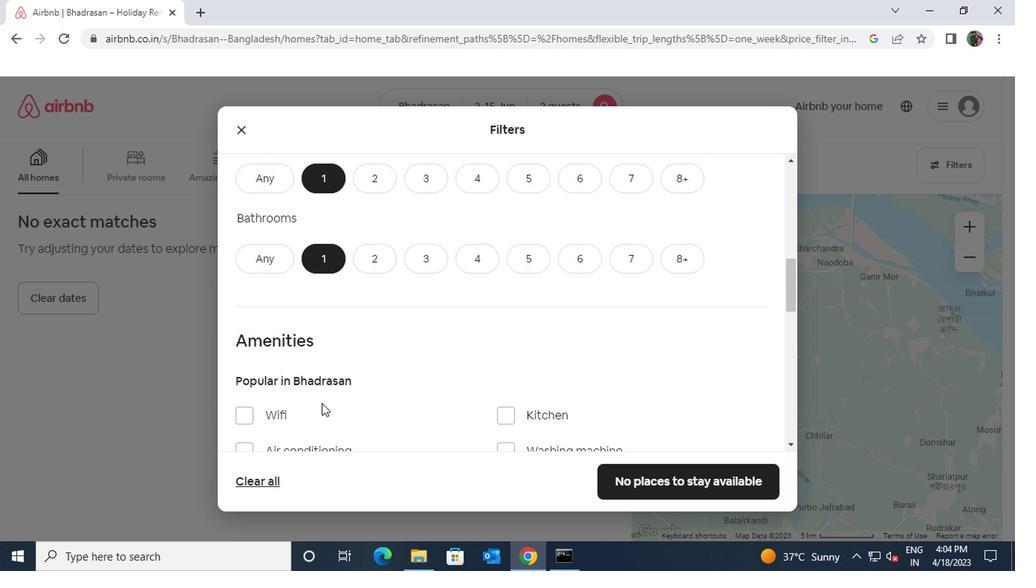 
Action: Mouse scrolled (315, 403) with delta (0, -1)
Screenshot: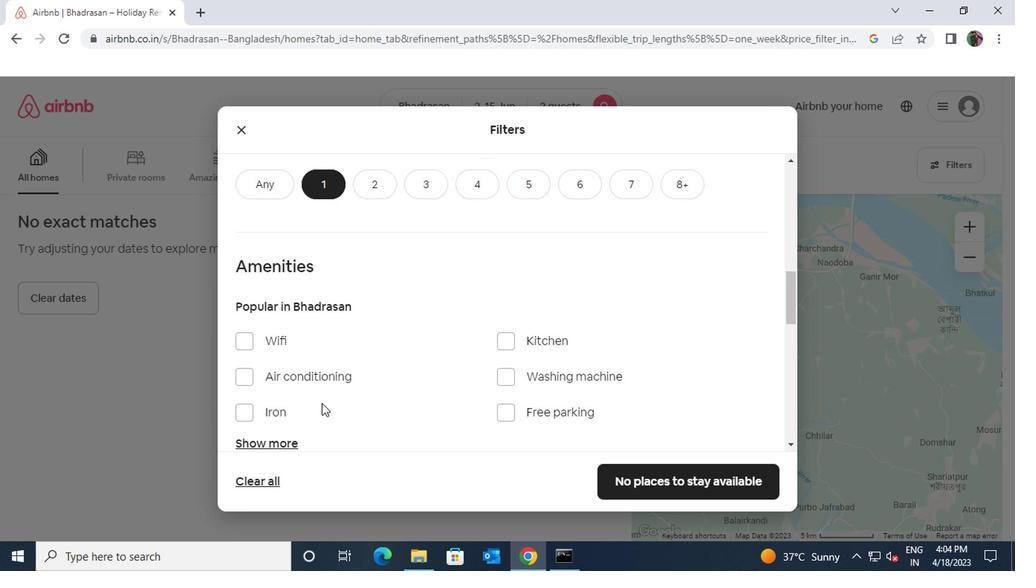 
Action: Mouse moved to (236, 302)
Screenshot: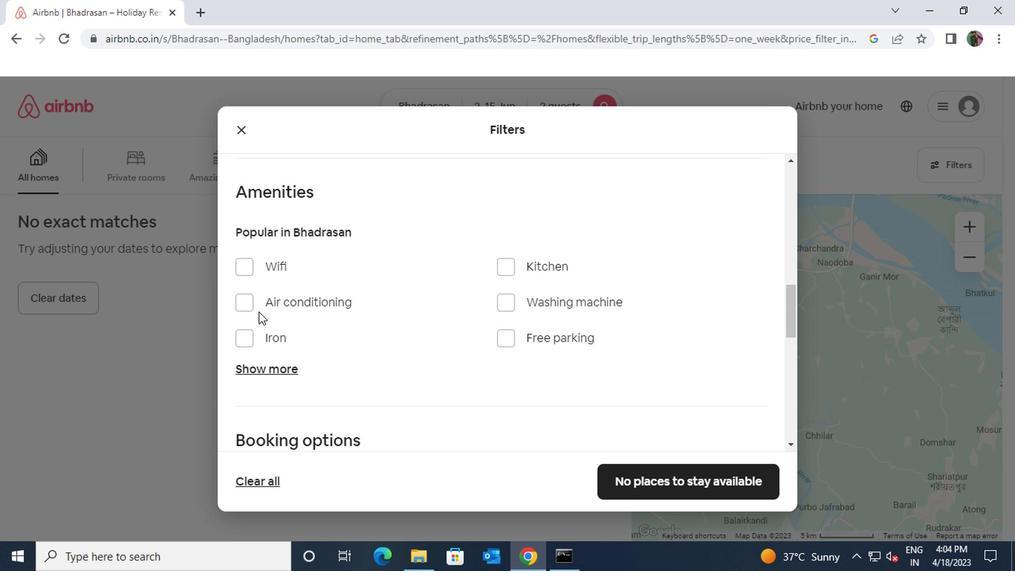 
Action: Mouse pressed left at (236, 302)
Screenshot: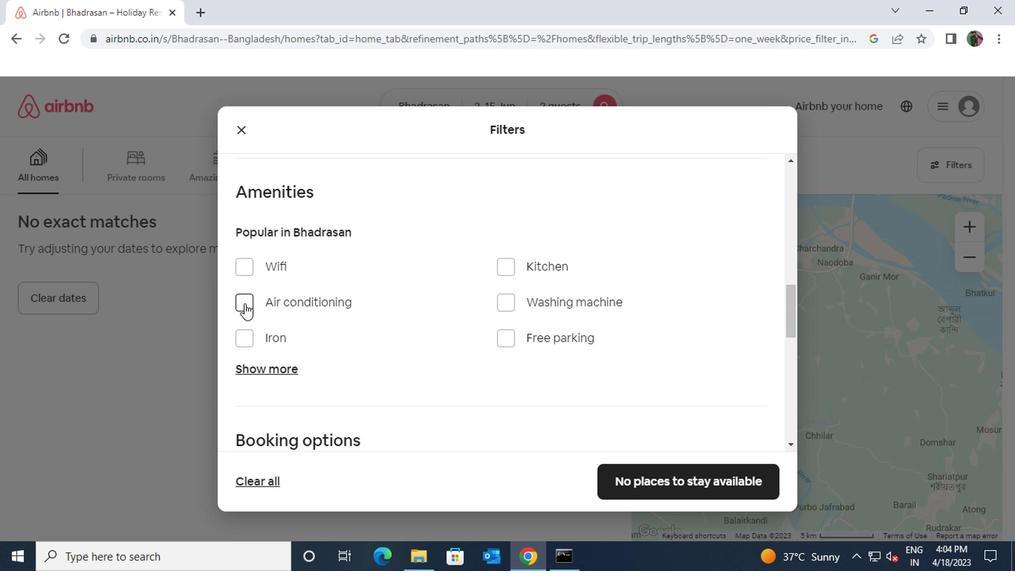 
Action: Mouse moved to (377, 318)
Screenshot: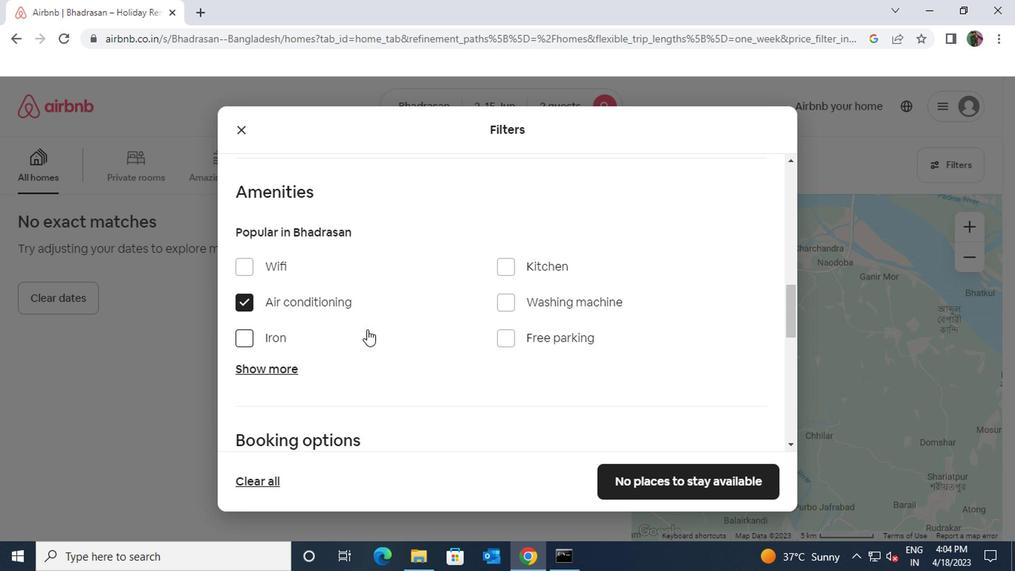 
Action: Mouse scrolled (377, 317) with delta (0, -1)
Screenshot: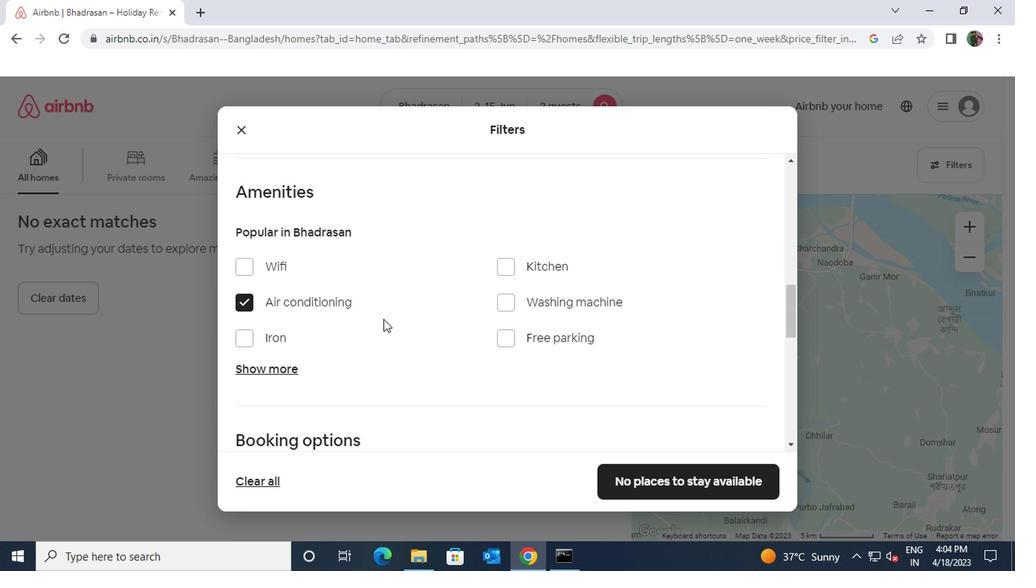 
Action: Mouse scrolled (377, 317) with delta (0, -1)
Screenshot: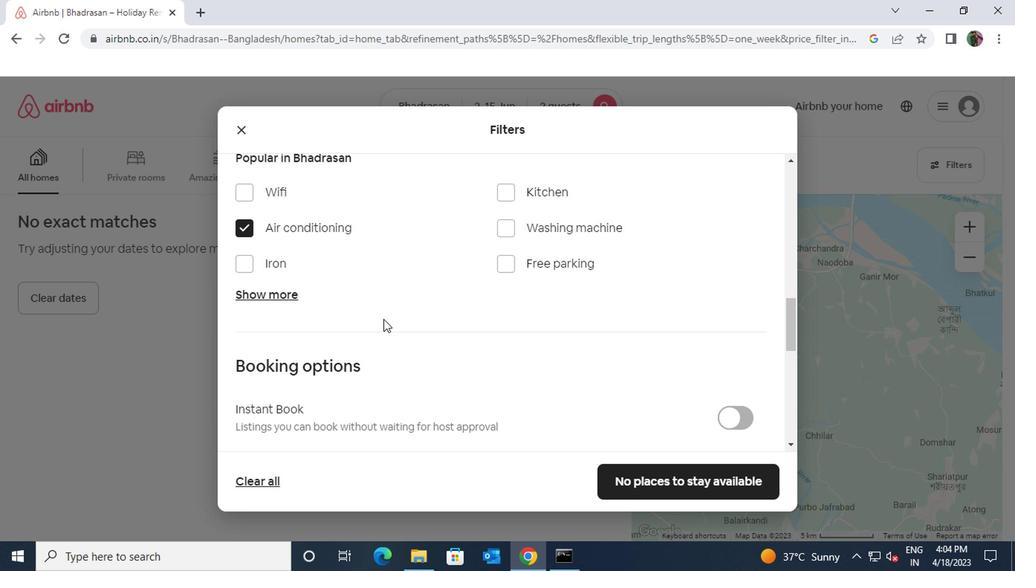 
Action: Mouse scrolled (377, 317) with delta (0, -1)
Screenshot: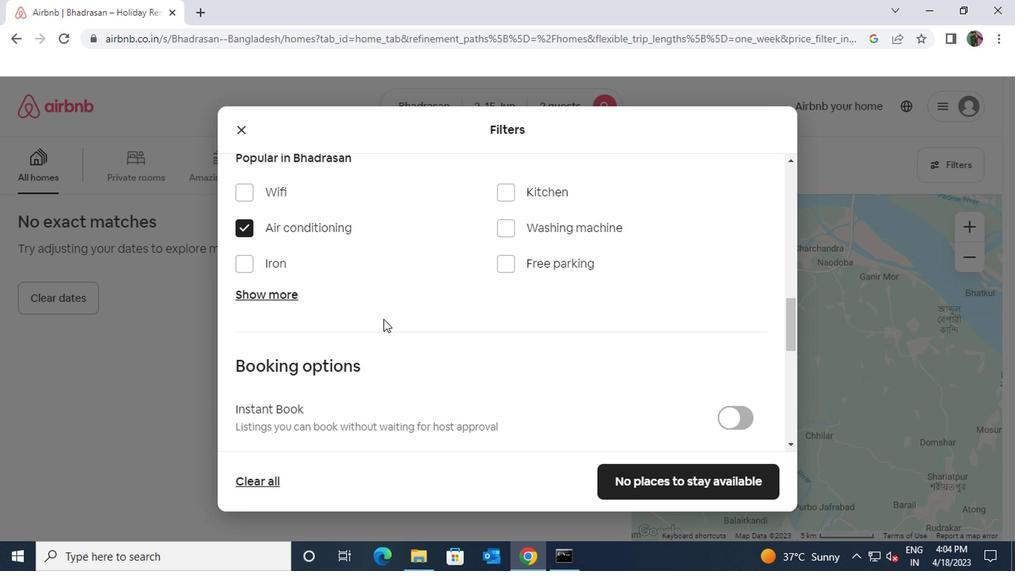 
Action: Mouse moved to (736, 324)
Screenshot: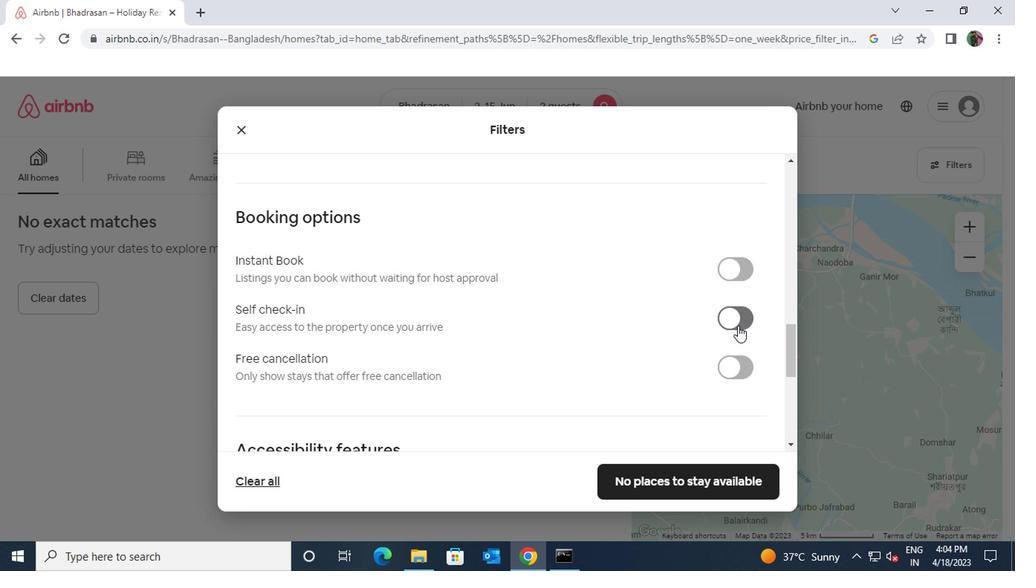 
Action: Mouse pressed left at (736, 324)
Screenshot: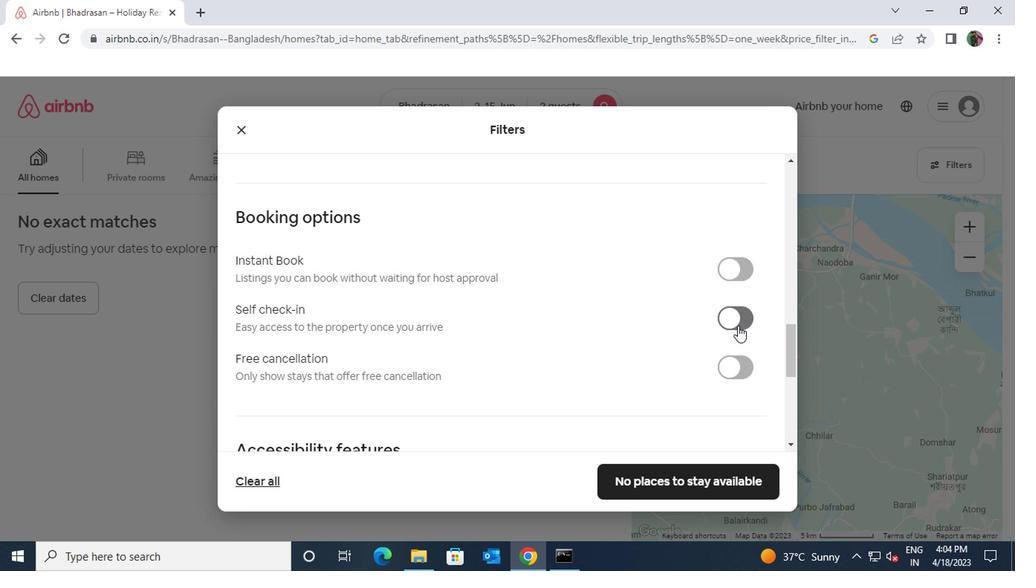 
Action: Mouse moved to (579, 364)
Screenshot: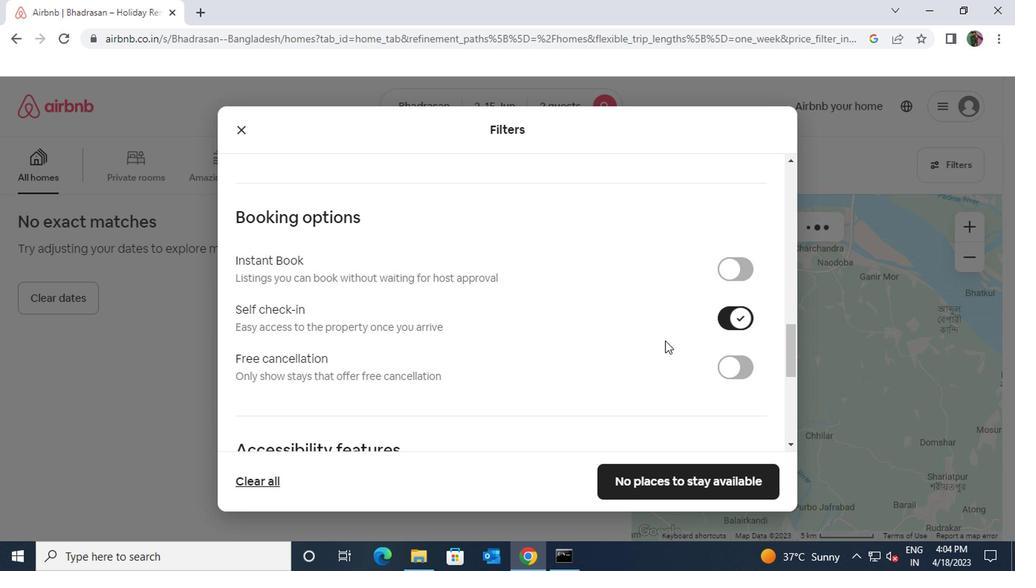 
Action: Mouse scrolled (579, 363) with delta (0, 0)
Screenshot: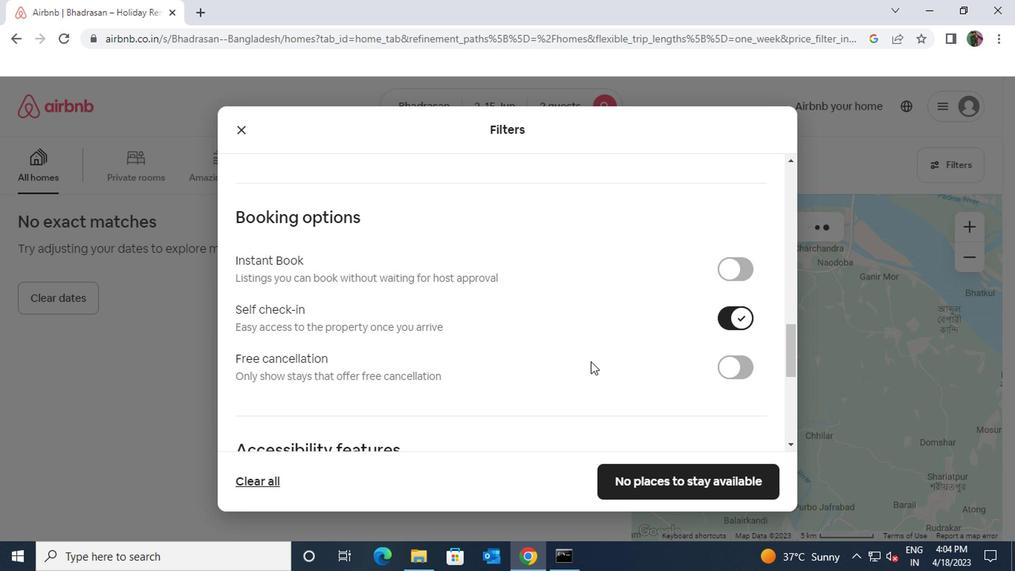 
Action: Mouse scrolled (579, 363) with delta (0, 0)
Screenshot: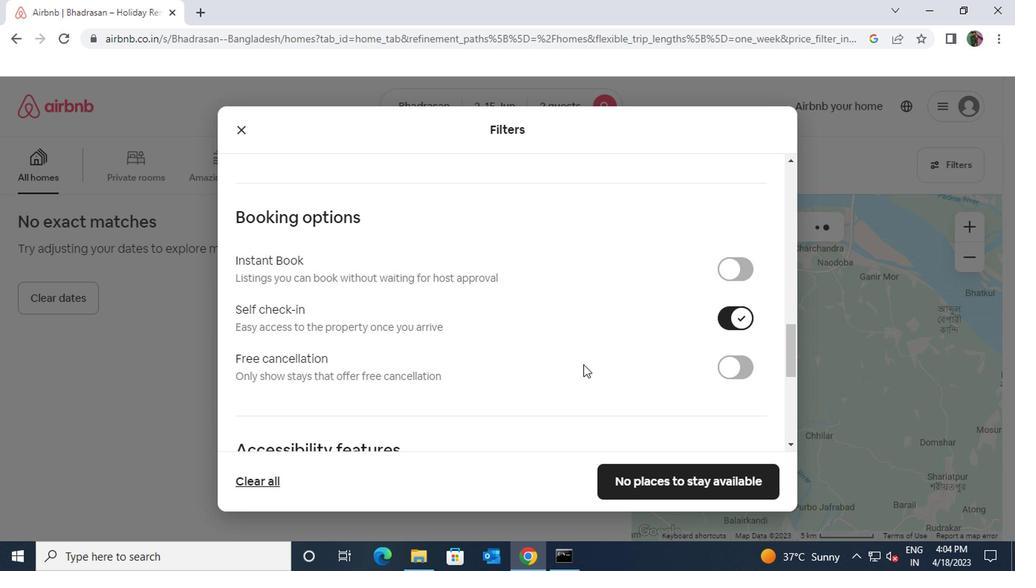 
Action: Mouse scrolled (579, 363) with delta (0, 0)
Screenshot: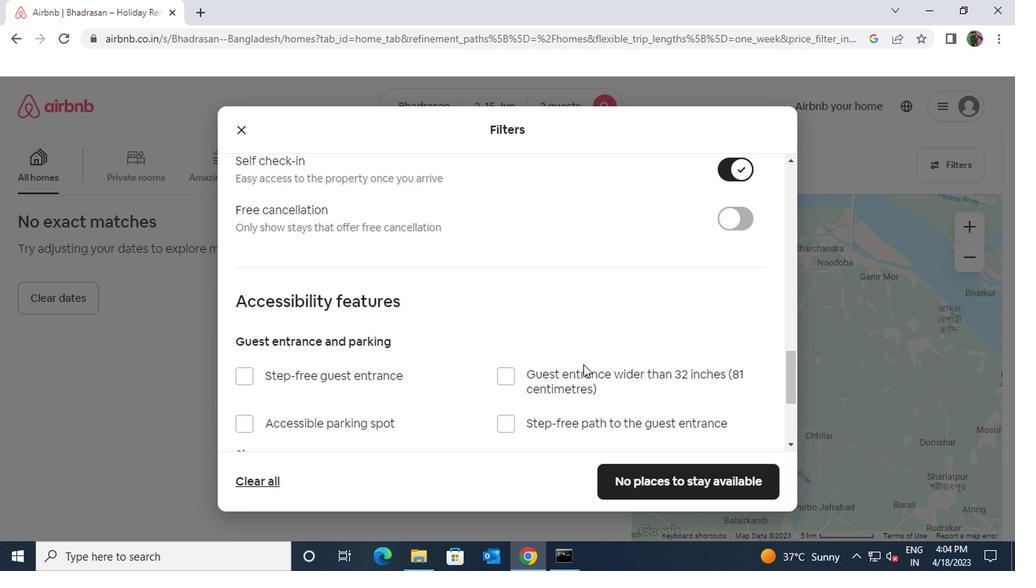 
Action: Mouse moved to (578, 362)
Screenshot: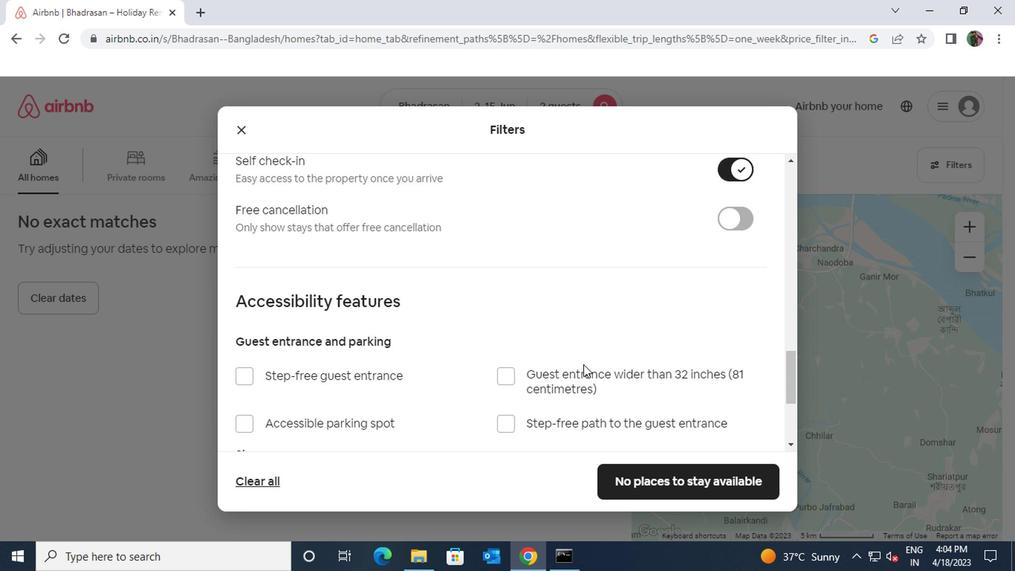 
Action: Mouse scrolled (578, 362) with delta (0, 0)
Screenshot: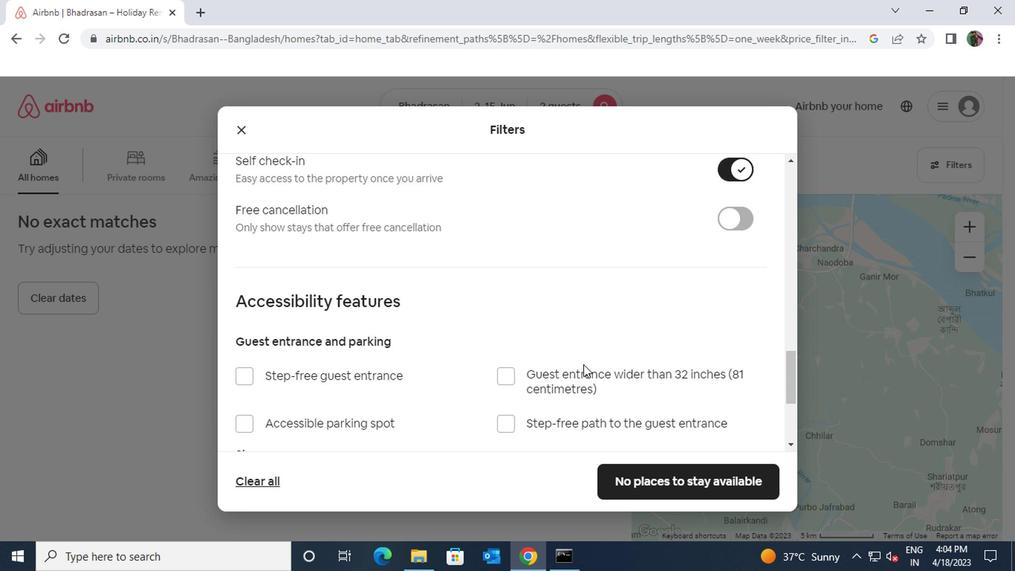 
Action: Mouse moved to (577, 358)
Screenshot: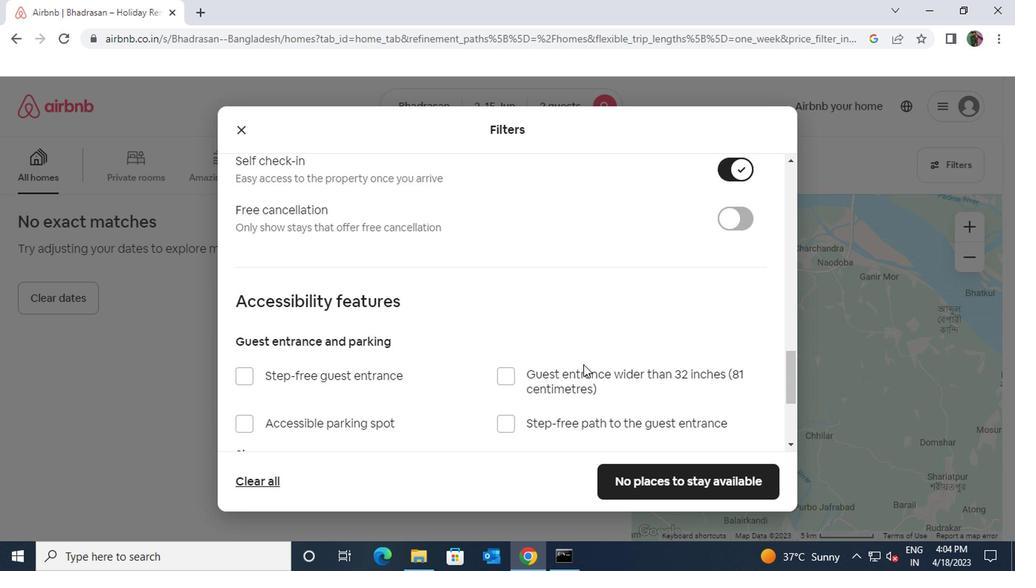 
Action: Mouse scrolled (577, 357) with delta (0, -1)
Screenshot: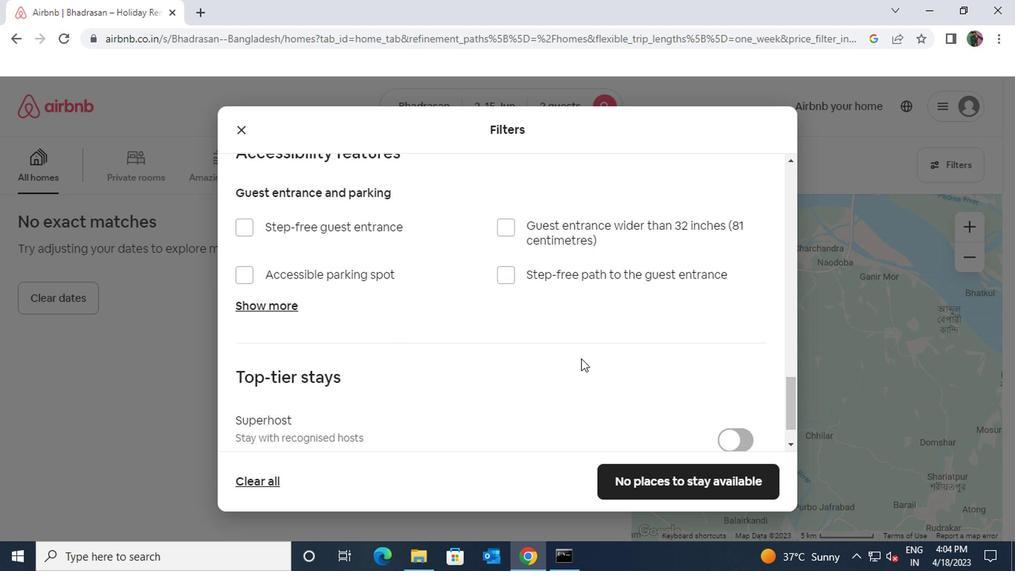 
Action: Mouse scrolled (577, 357) with delta (0, -1)
Screenshot: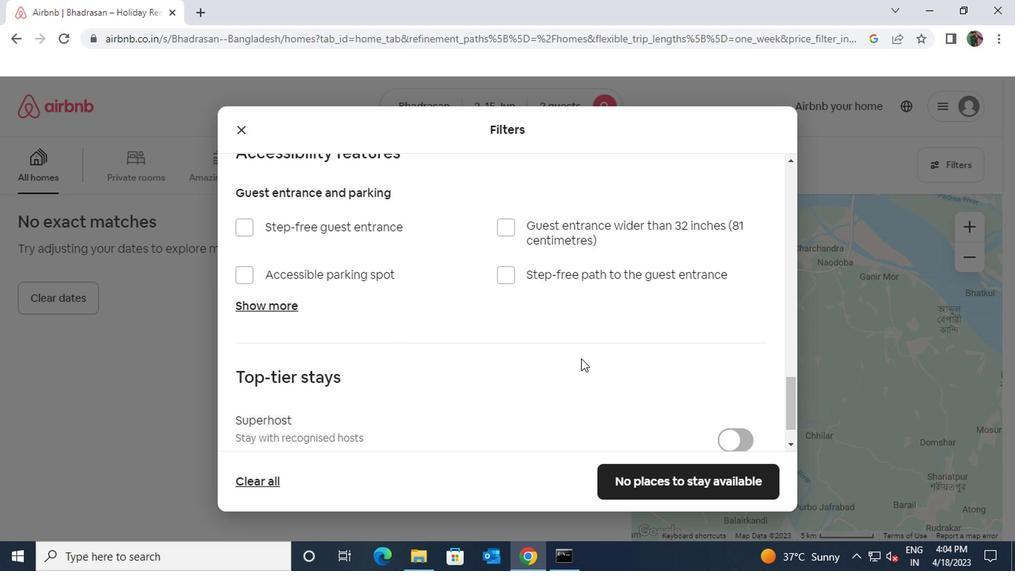 
Action: Mouse scrolled (577, 357) with delta (0, -1)
Screenshot: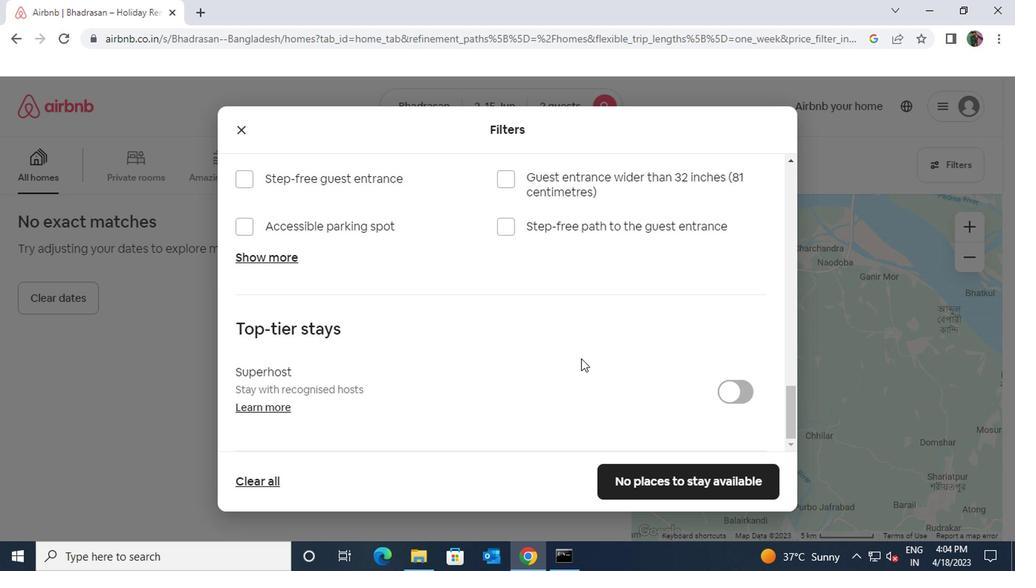 
Action: Mouse scrolled (577, 357) with delta (0, -1)
Screenshot: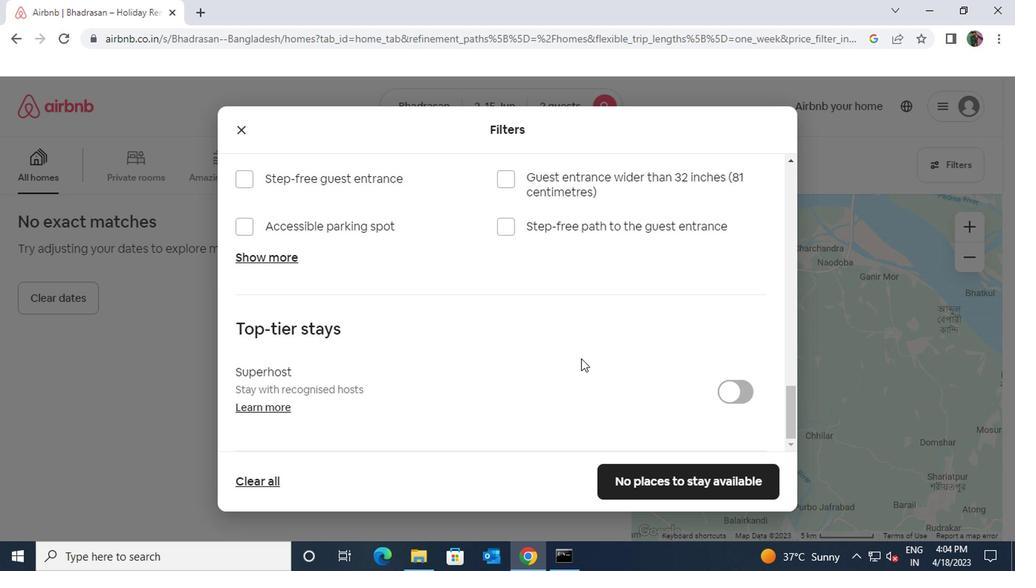 
Action: Mouse scrolled (577, 357) with delta (0, -1)
Screenshot: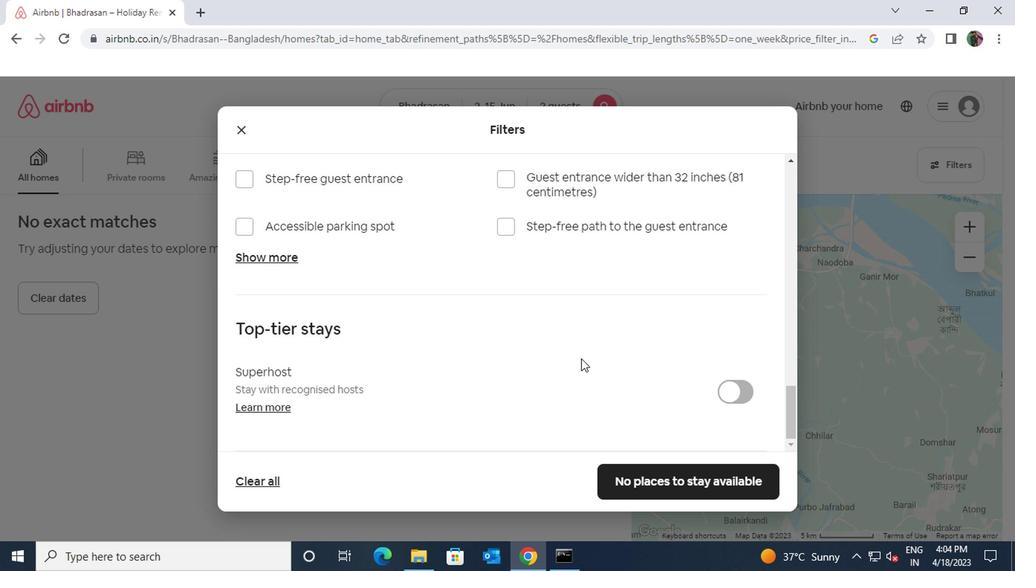 
Action: Mouse scrolled (577, 357) with delta (0, -1)
Screenshot: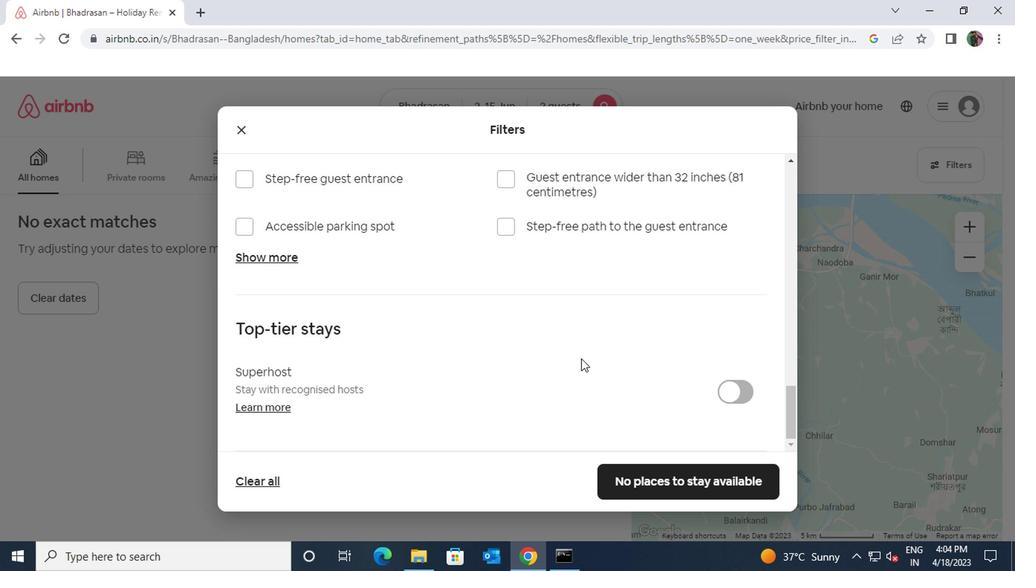 
Action: Mouse scrolled (577, 357) with delta (0, -1)
Screenshot: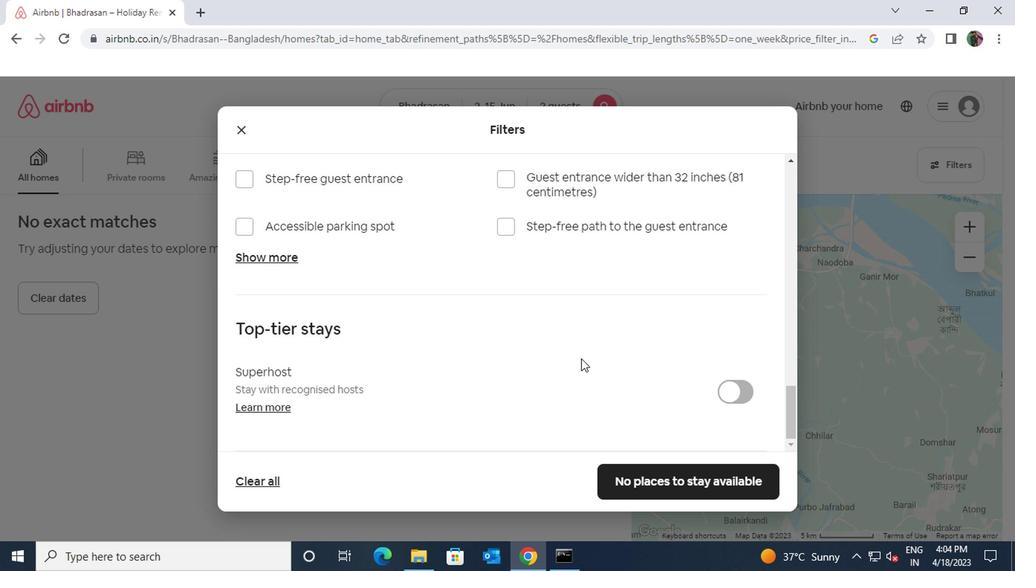 
Action: Mouse scrolled (577, 359) with delta (0, 0)
Screenshot: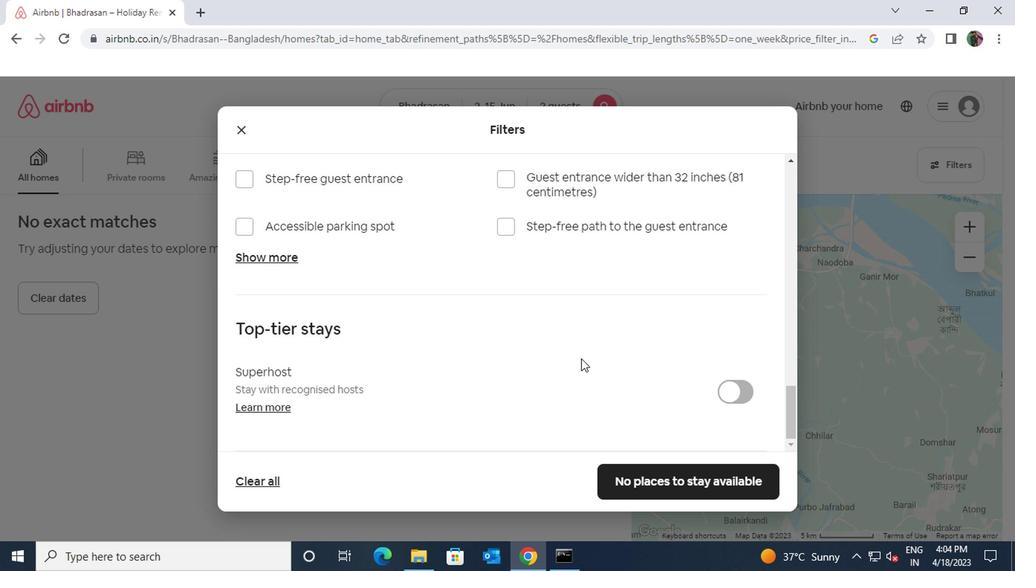 
Action: Mouse scrolled (577, 359) with delta (0, 0)
Screenshot: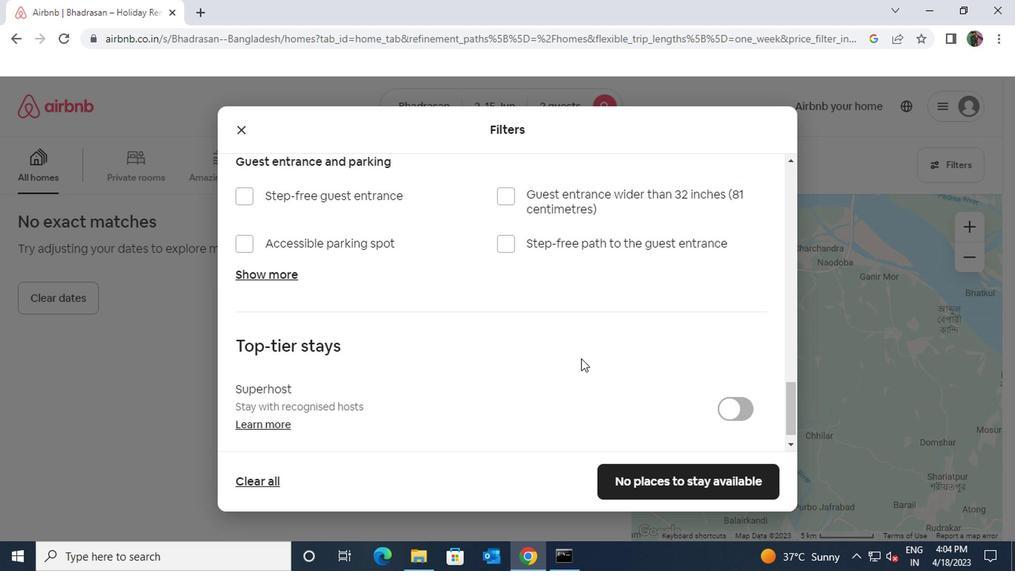 
Action: Mouse scrolled (577, 359) with delta (0, 0)
Screenshot: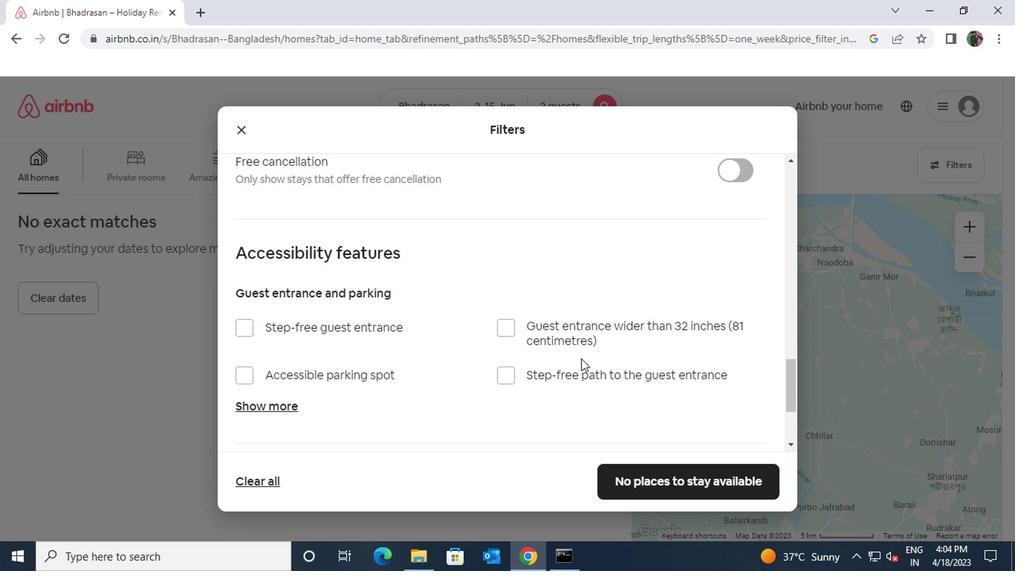 
Action: Mouse scrolled (577, 357) with delta (0, -1)
Screenshot: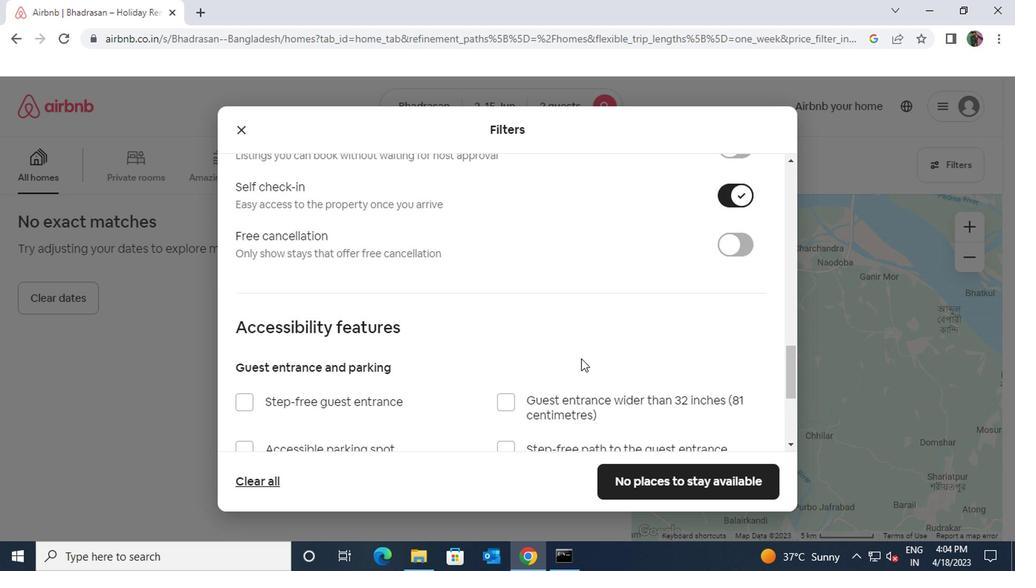 
Action: Mouse scrolled (577, 357) with delta (0, -1)
Screenshot: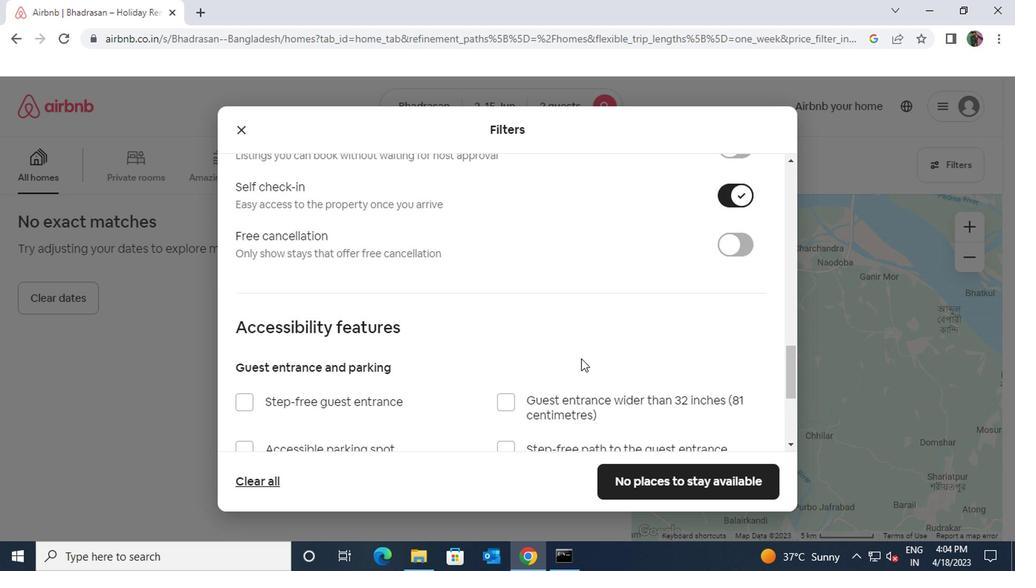 
Action: Mouse scrolled (577, 357) with delta (0, -1)
Screenshot: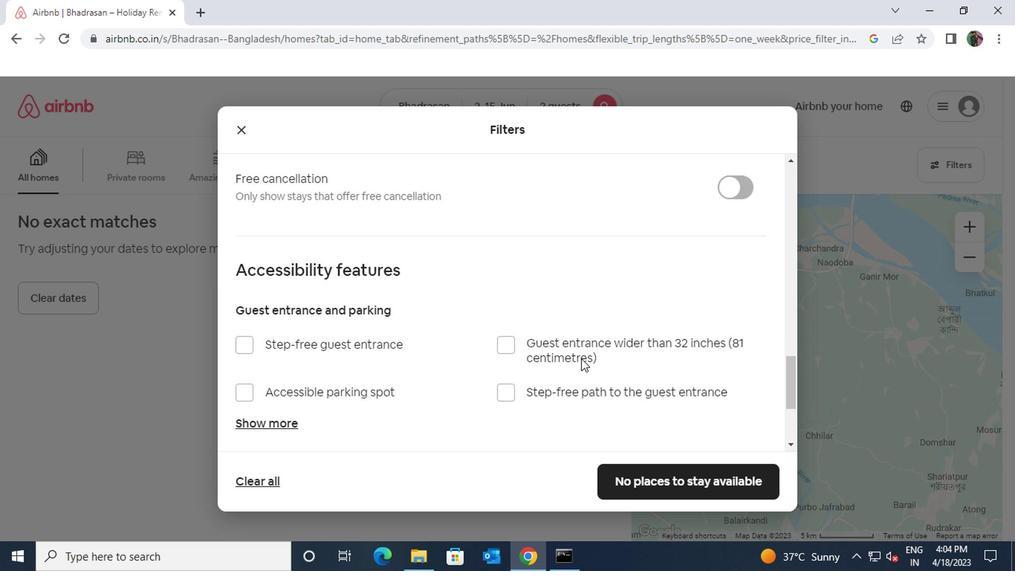 
Action: Mouse scrolled (577, 357) with delta (0, -1)
Screenshot: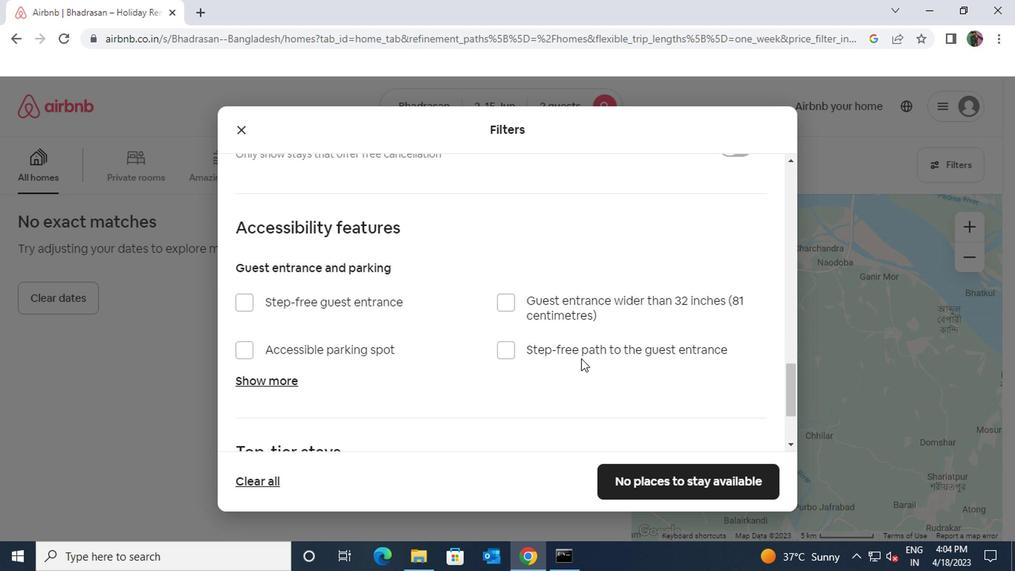 
Action: Mouse scrolled (577, 357) with delta (0, -1)
Screenshot: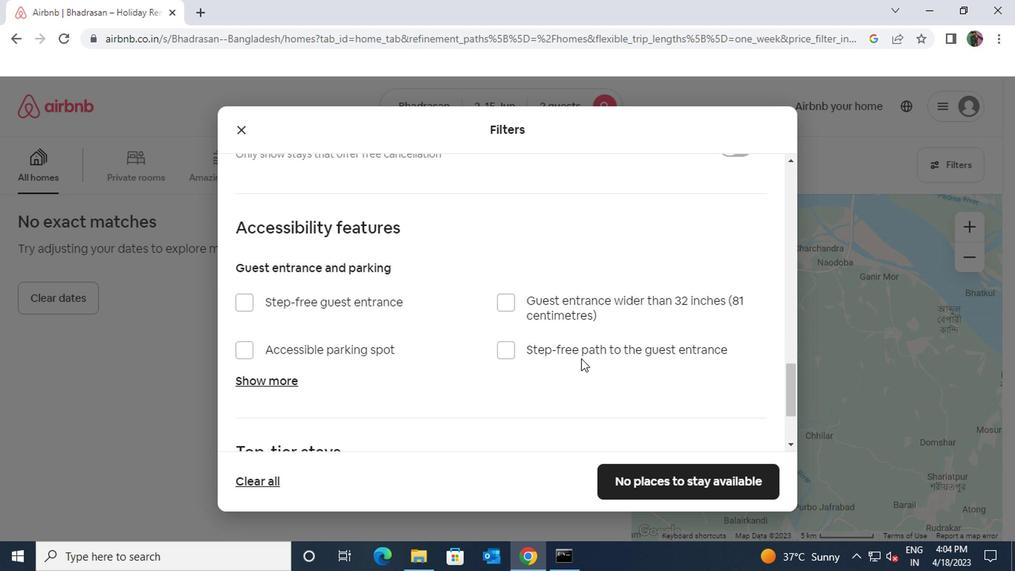 
Action: Mouse scrolled (577, 357) with delta (0, -1)
Screenshot: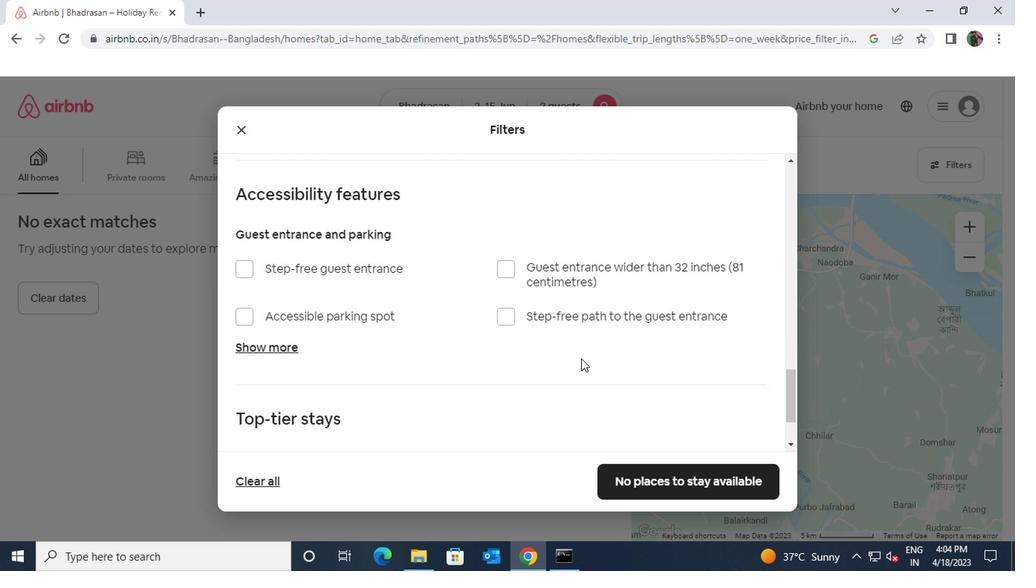 
Action: Mouse scrolled (577, 357) with delta (0, -1)
Screenshot: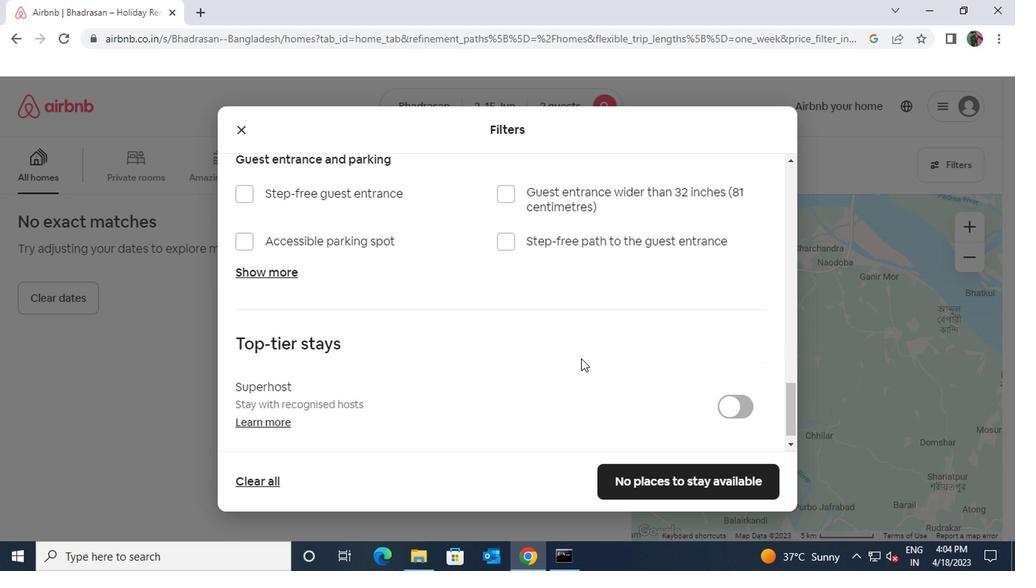
Action: Mouse scrolled (577, 357) with delta (0, -1)
Screenshot: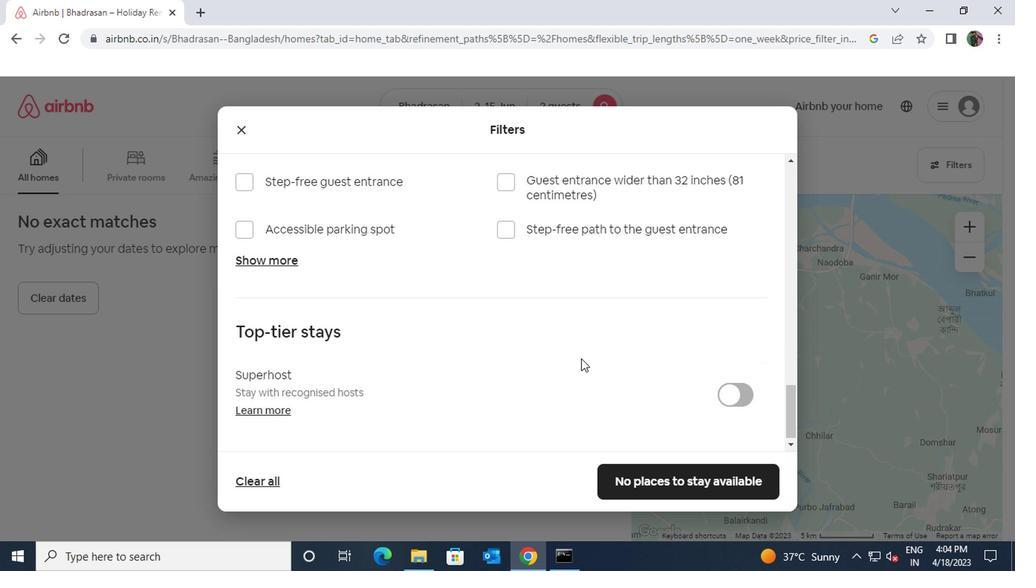 
Action: Mouse scrolled (577, 357) with delta (0, -1)
Screenshot: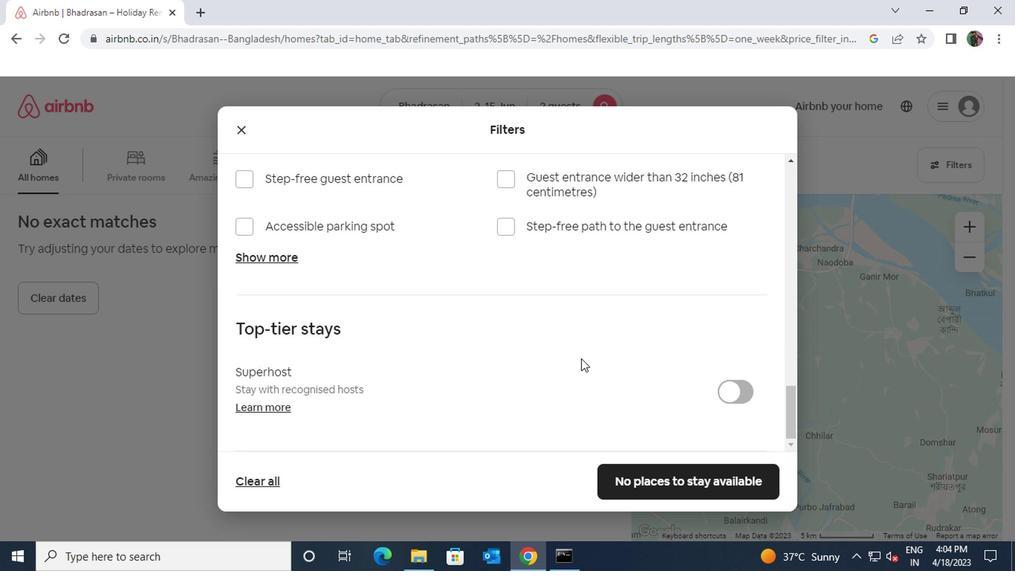 
Action: Mouse scrolled (577, 357) with delta (0, -1)
Screenshot: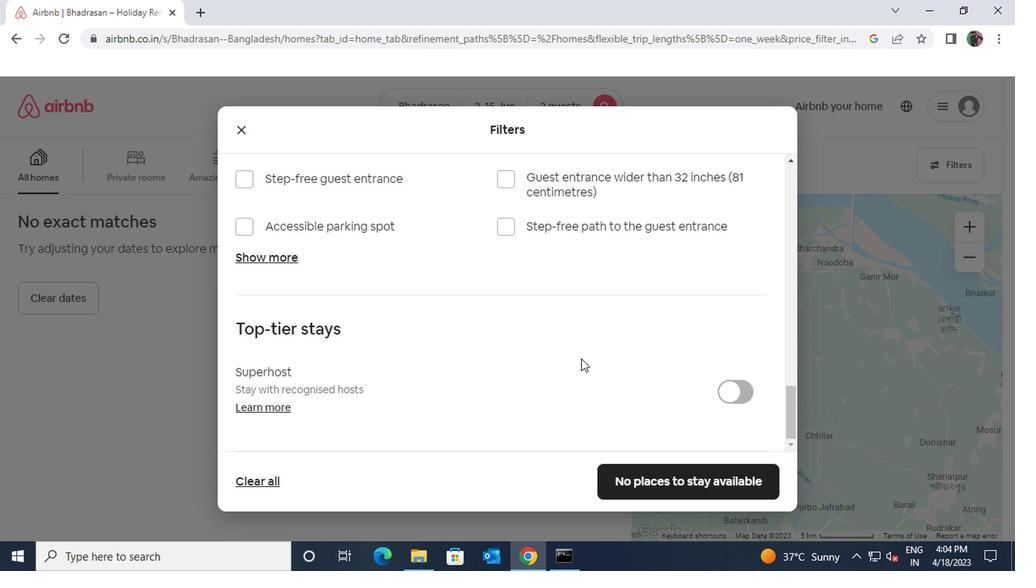 
Action: Mouse moved to (677, 484)
Screenshot: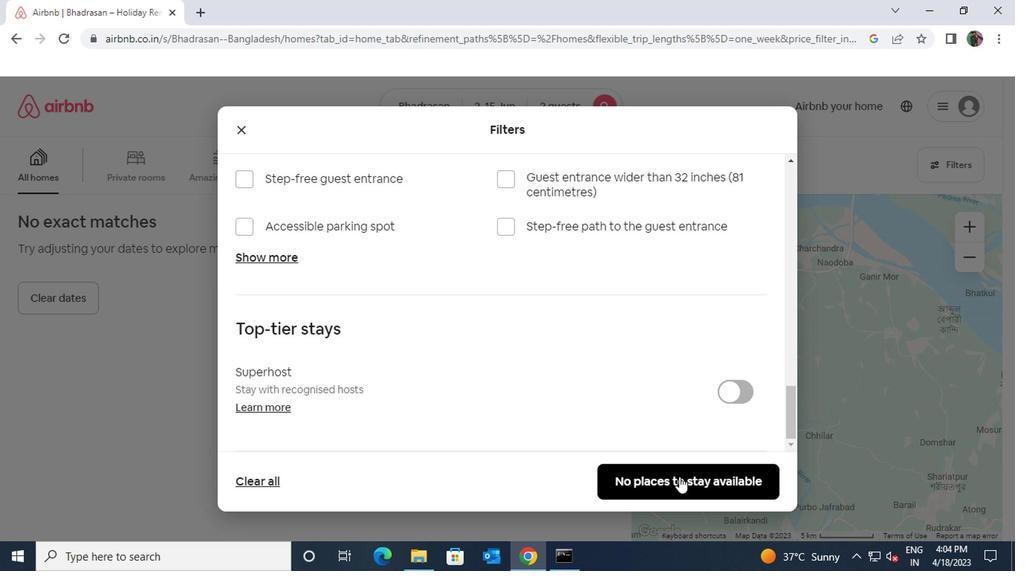 
Action: Mouse pressed left at (677, 484)
Screenshot: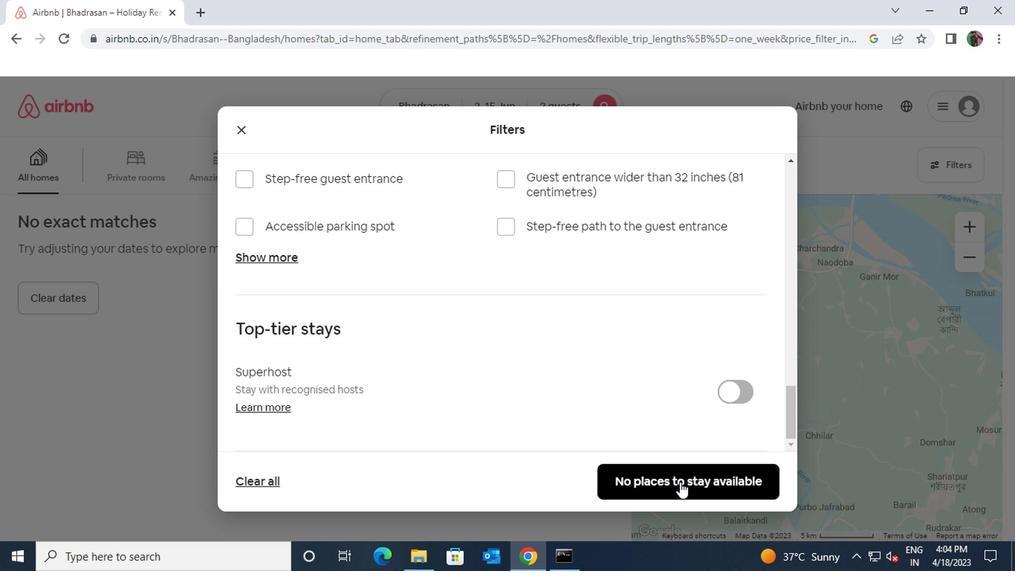 
